 Task: Look for space in Hiriyūr, India from 2nd June, 2023 to 15th June, 2023 for 2 adults in price range Rs.10000 to Rs.15000. Place can be entire place with 1  bedroom having 1 bed and 1 bathroom. Property type can be house, flat, guest house, hotel. Booking option can be shelf check-in. Required host language is English.
Action: Mouse moved to (452, 113)
Screenshot: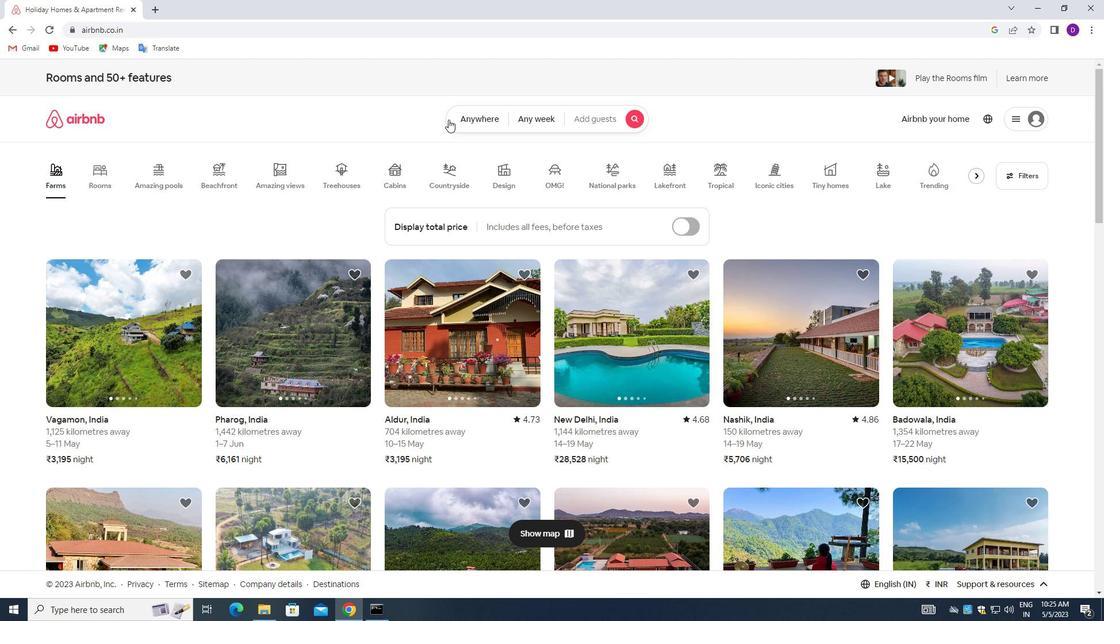 
Action: Mouse pressed left at (452, 113)
Screenshot: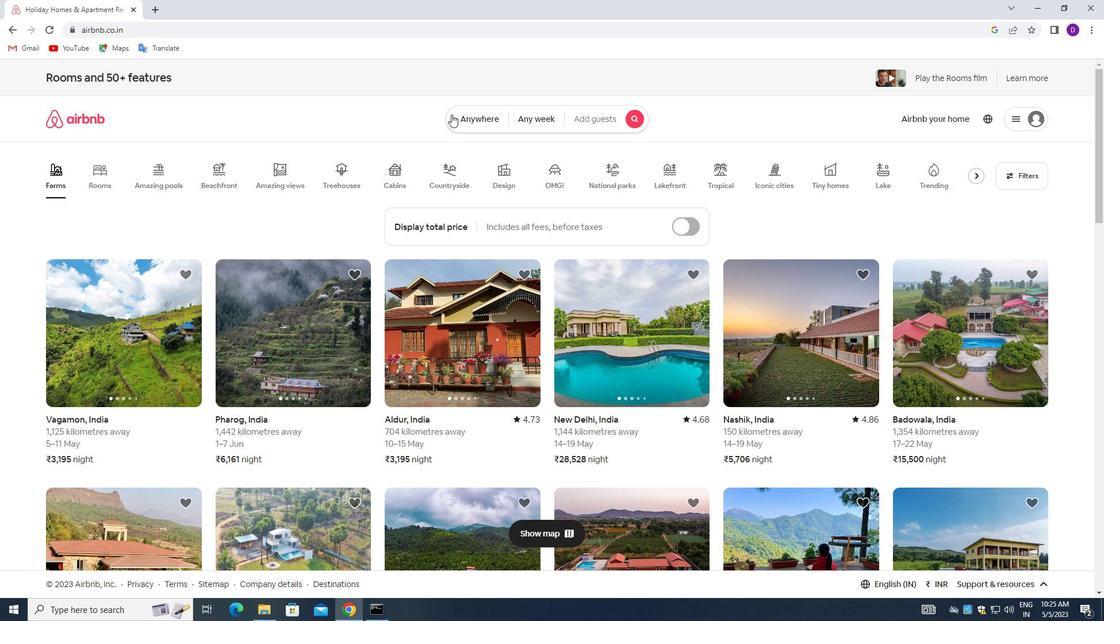 
Action: Mouse moved to (436, 156)
Screenshot: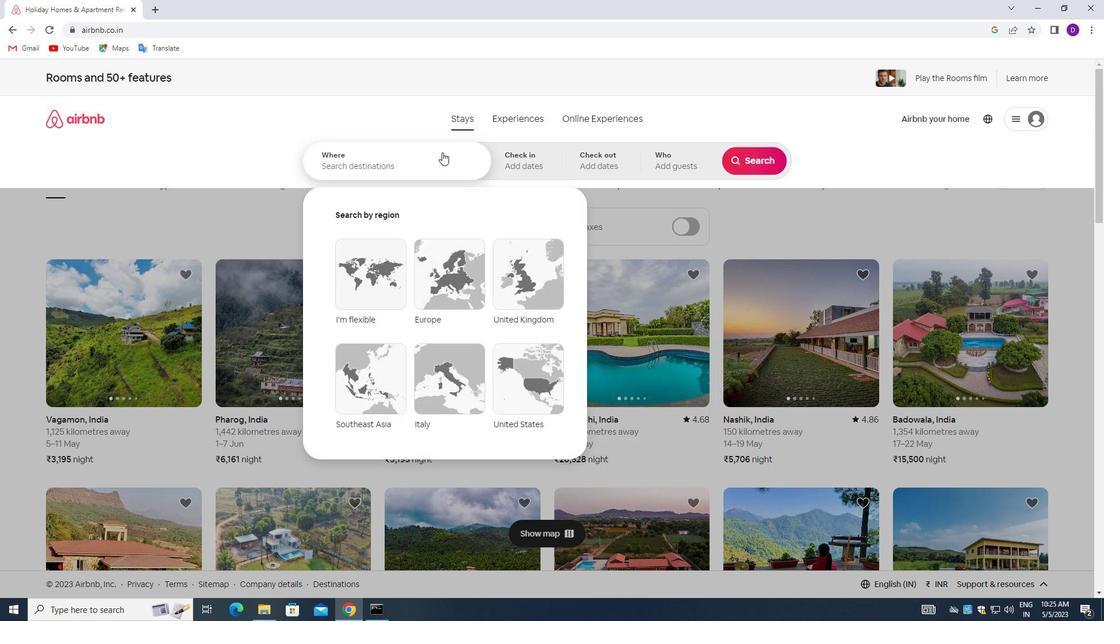 
Action: Mouse pressed left at (436, 156)
Screenshot: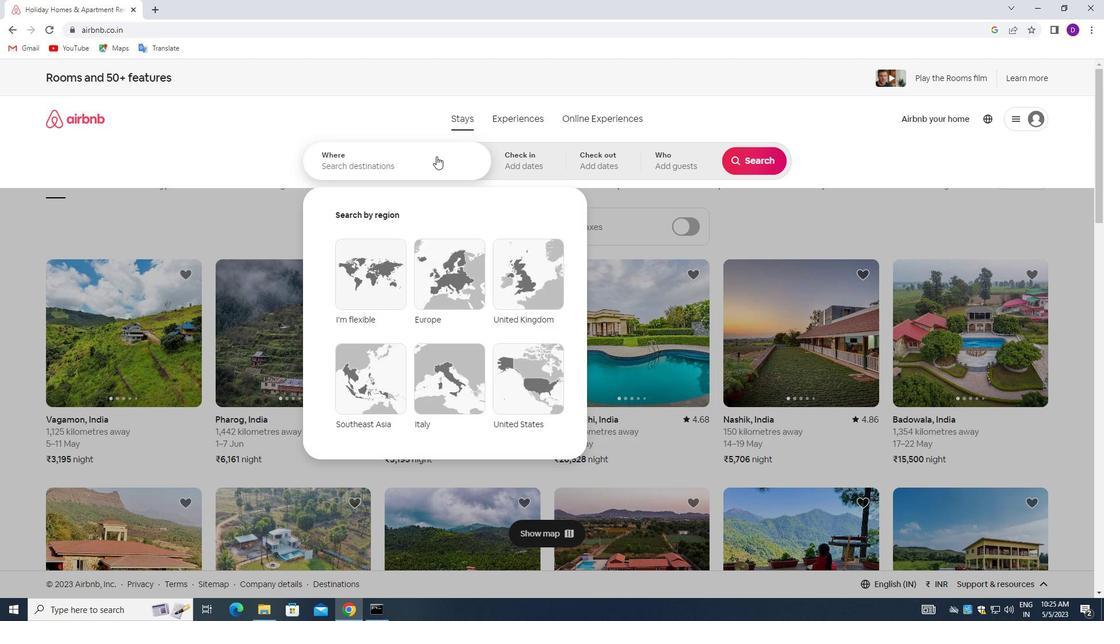 
Action: Mouse moved to (249, 152)
Screenshot: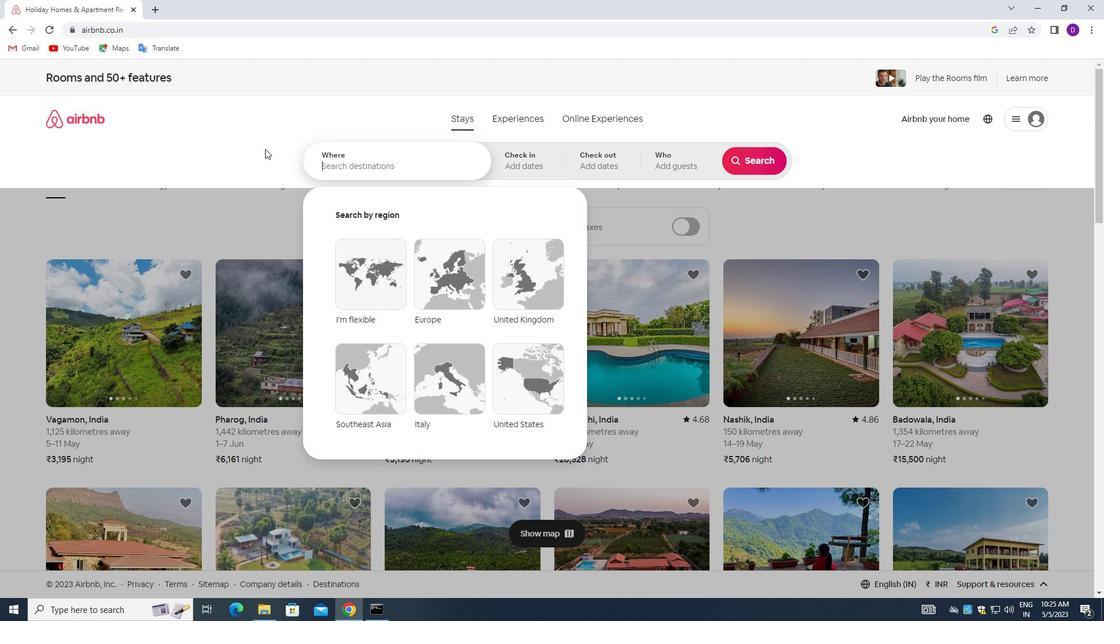 
Action: Key pressed <Key.shift>HIRIYYU<Key.backspace><Key.backspace>UR,<Key.space><Key.shift>INDIA<Key.enter>
Screenshot: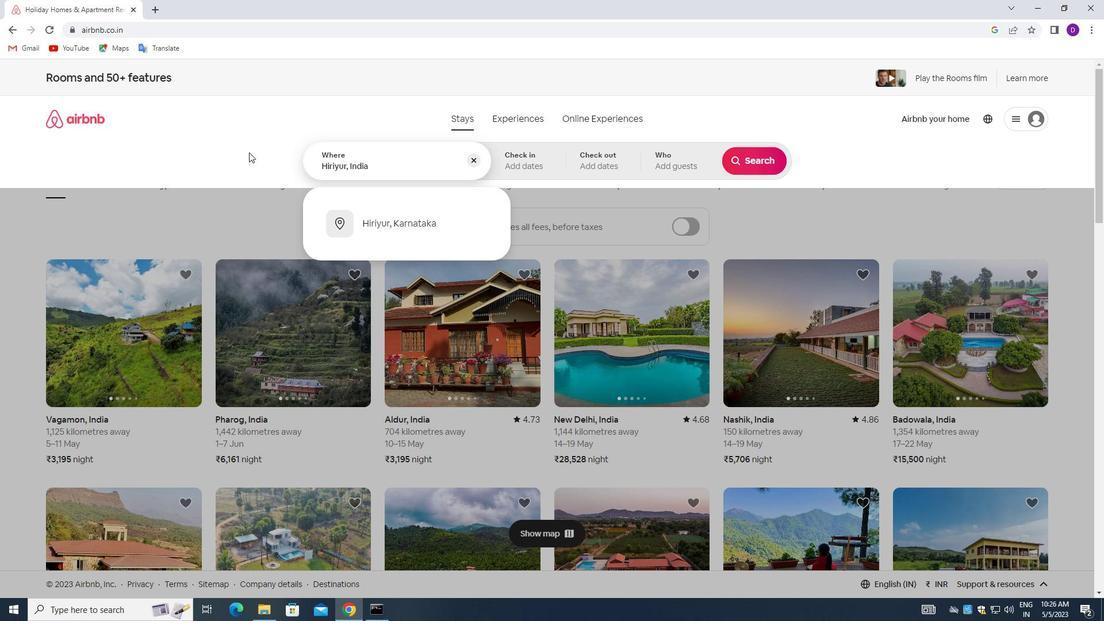 
Action: Mouse moved to (718, 303)
Screenshot: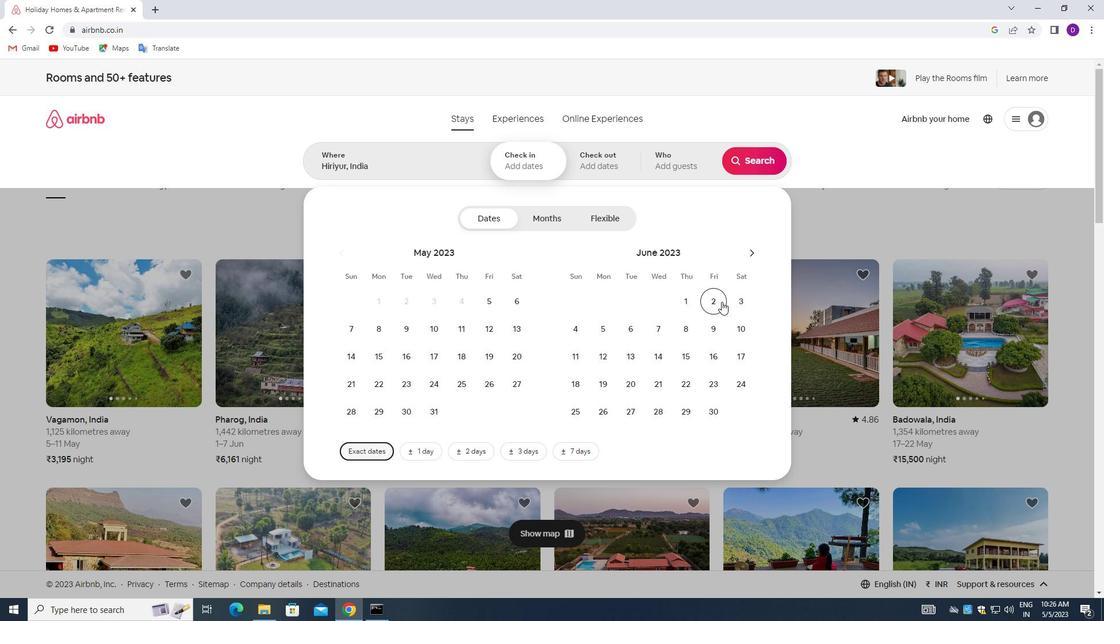 
Action: Mouse pressed left at (718, 303)
Screenshot: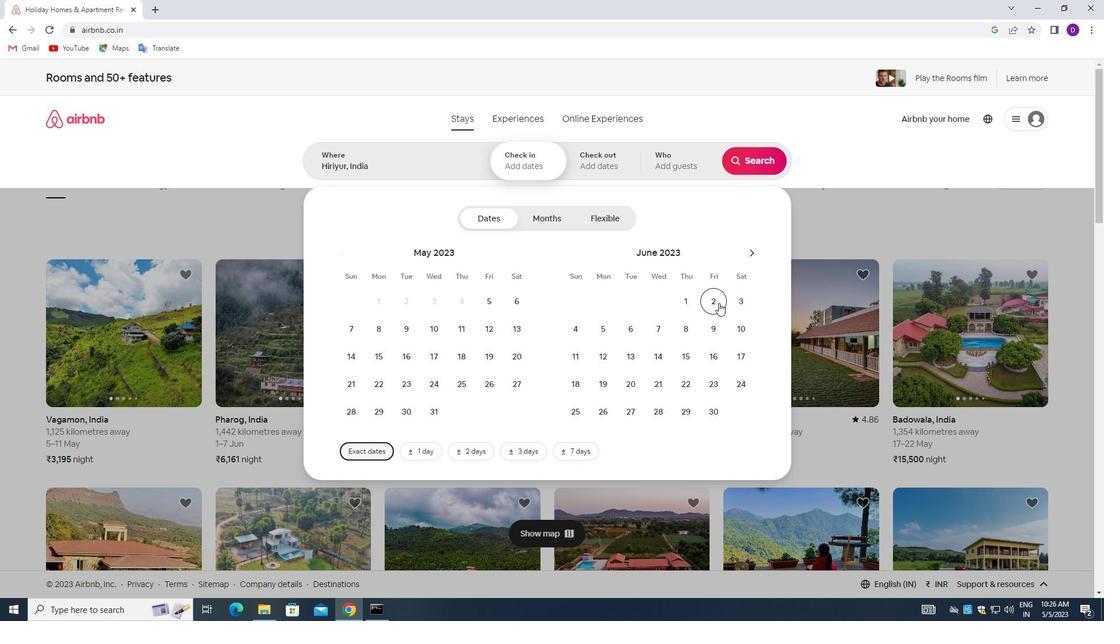 
Action: Mouse moved to (684, 350)
Screenshot: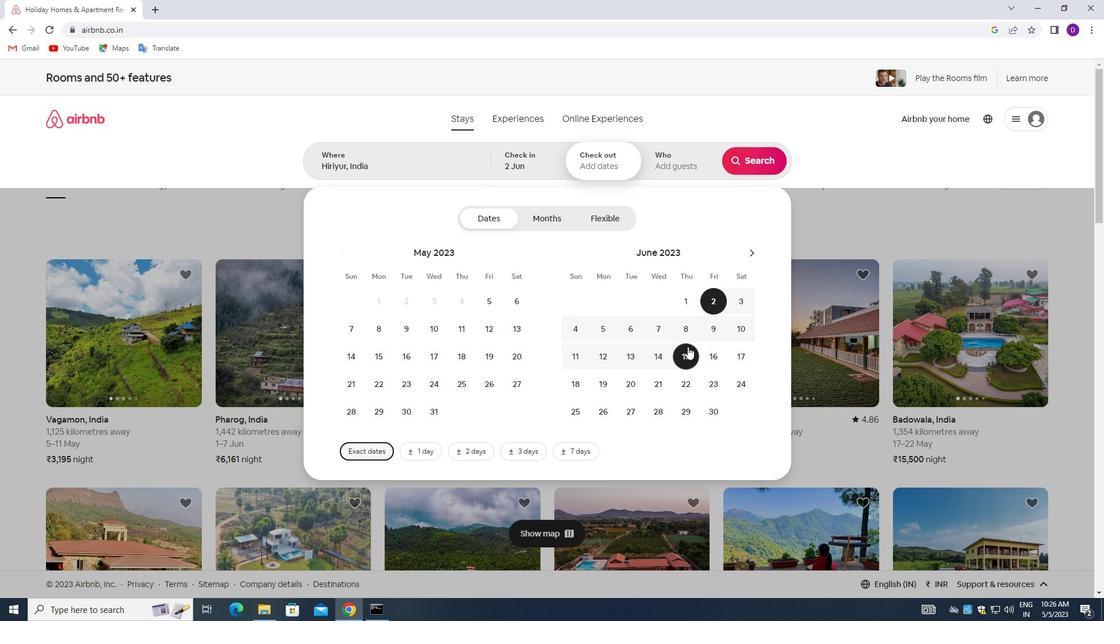 
Action: Mouse pressed left at (684, 350)
Screenshot: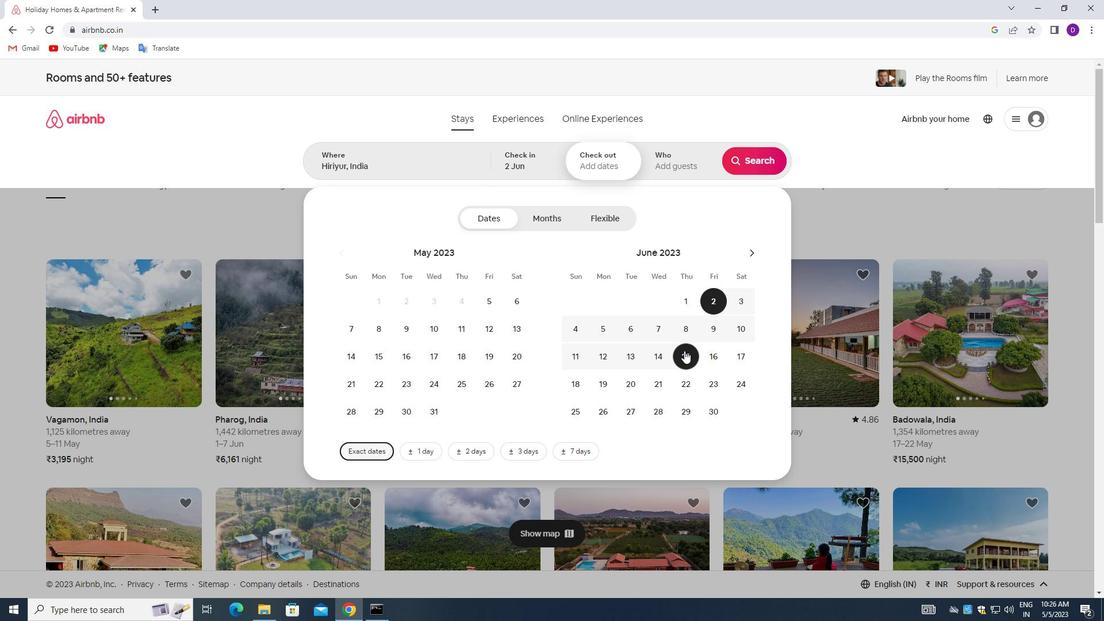 
Action: Mouse moved to (669, 166)
Screenshot: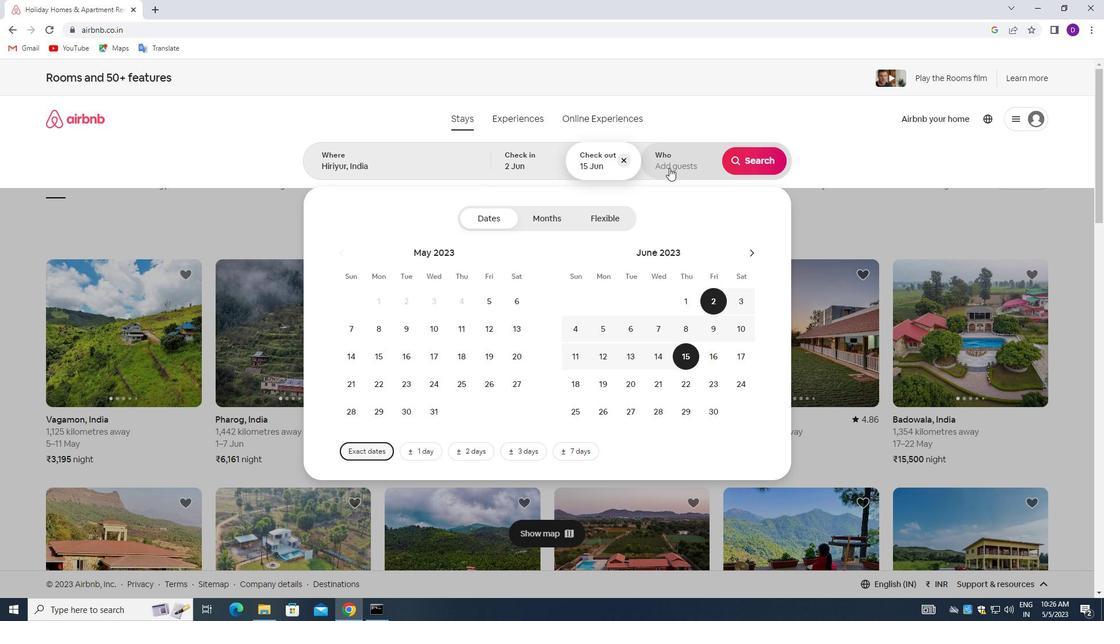 
Action: Mouse pressed left at (669, 166)
Screenshot: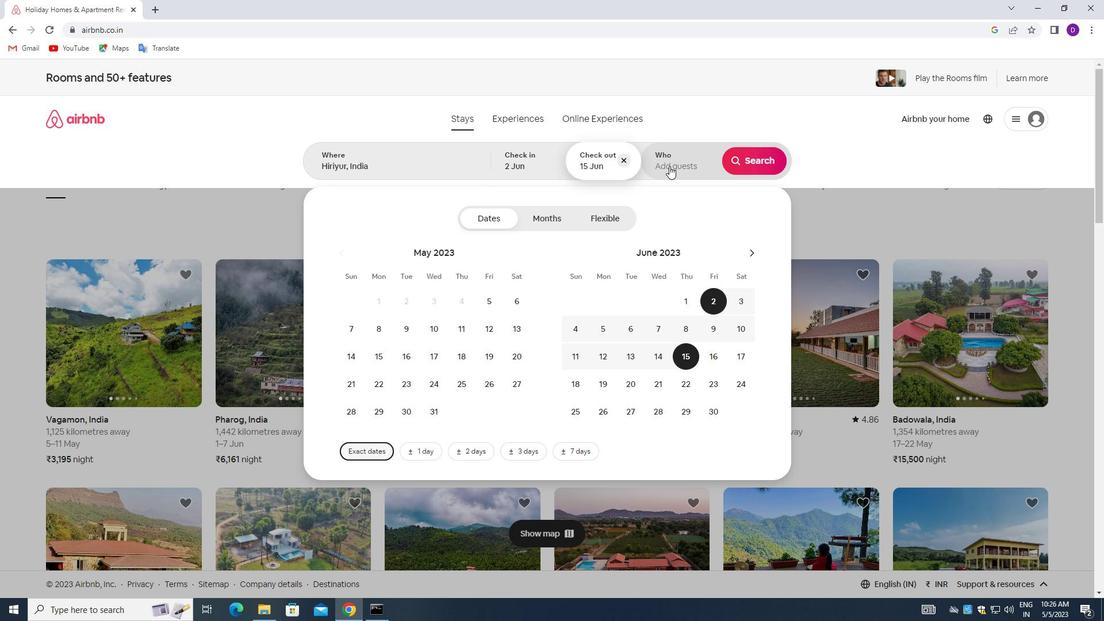
Action: Mouse moved to (760, 228)
Screenshot: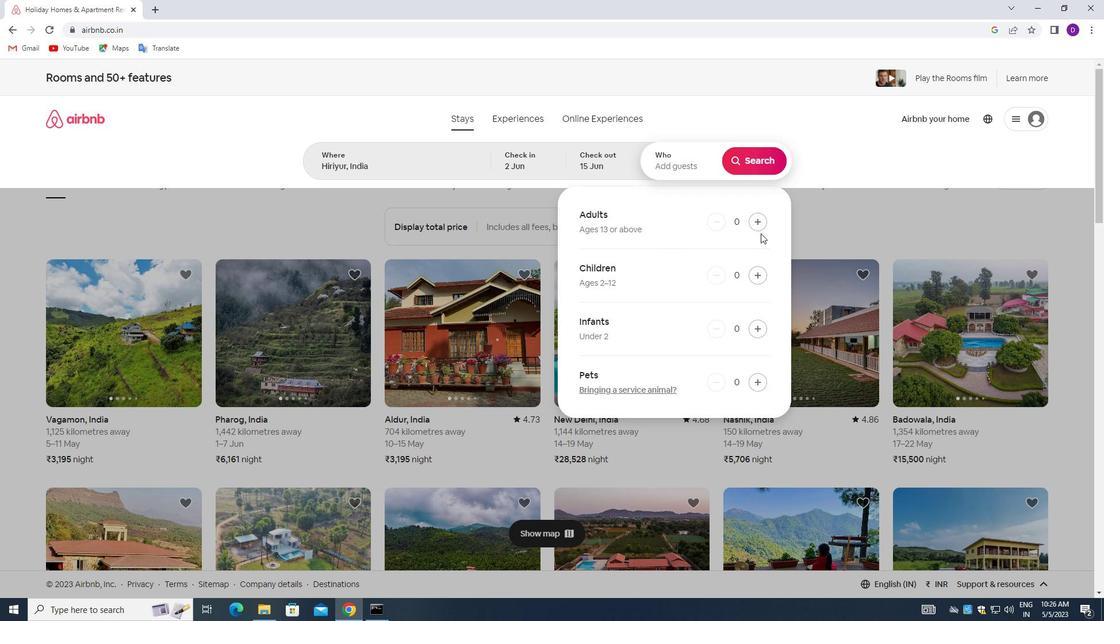 
Action: Mouse pressed left at (760, 228)
Screenshot: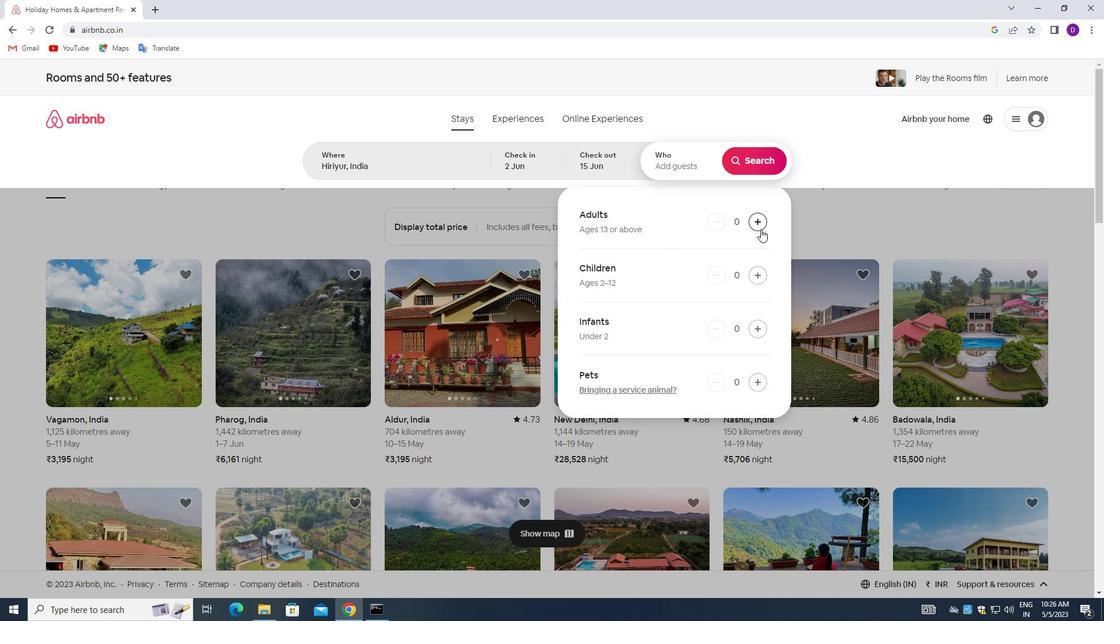 
Action: Mouse pressed left at (760, 228)
Screenshot: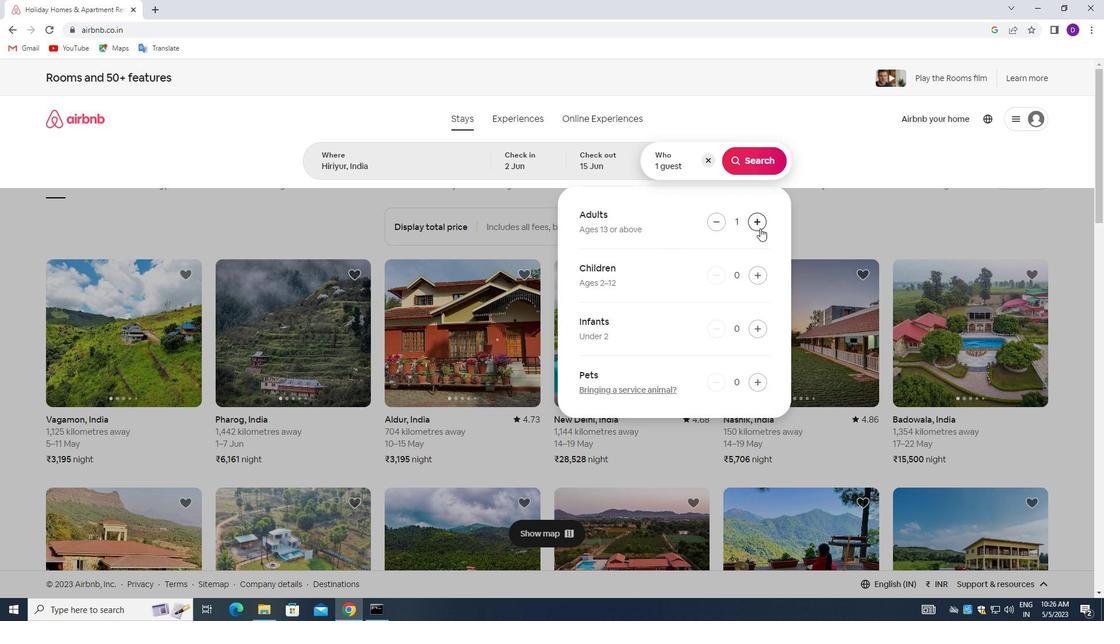 
Action: Mouse moved to (748, 160)
Screenshot: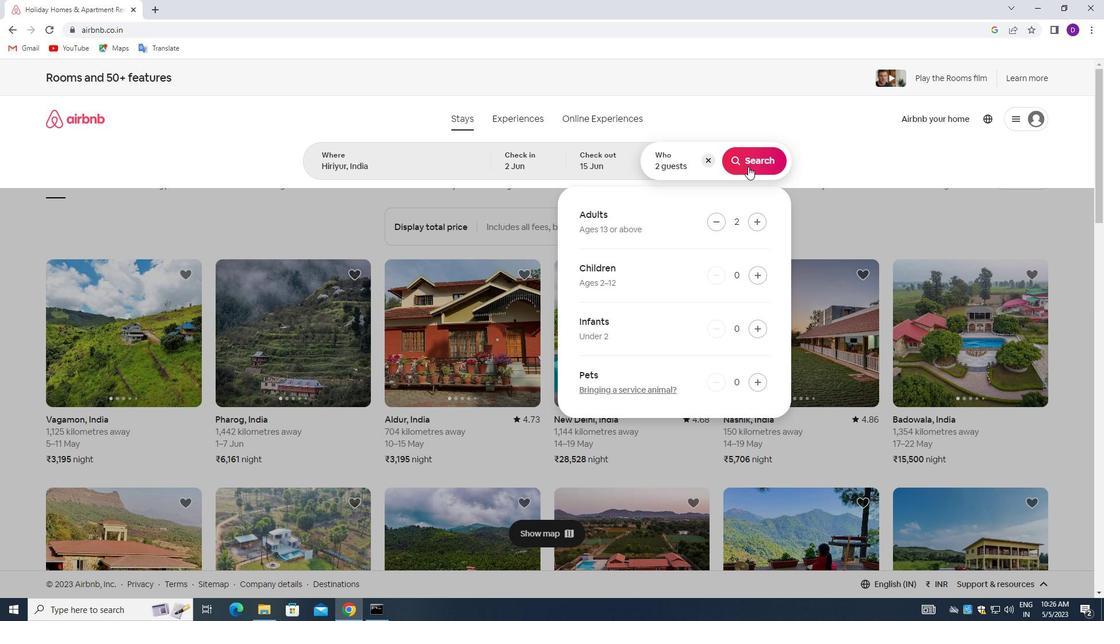 
Action: Mouse pressed left at (748, 160)
Screenshot: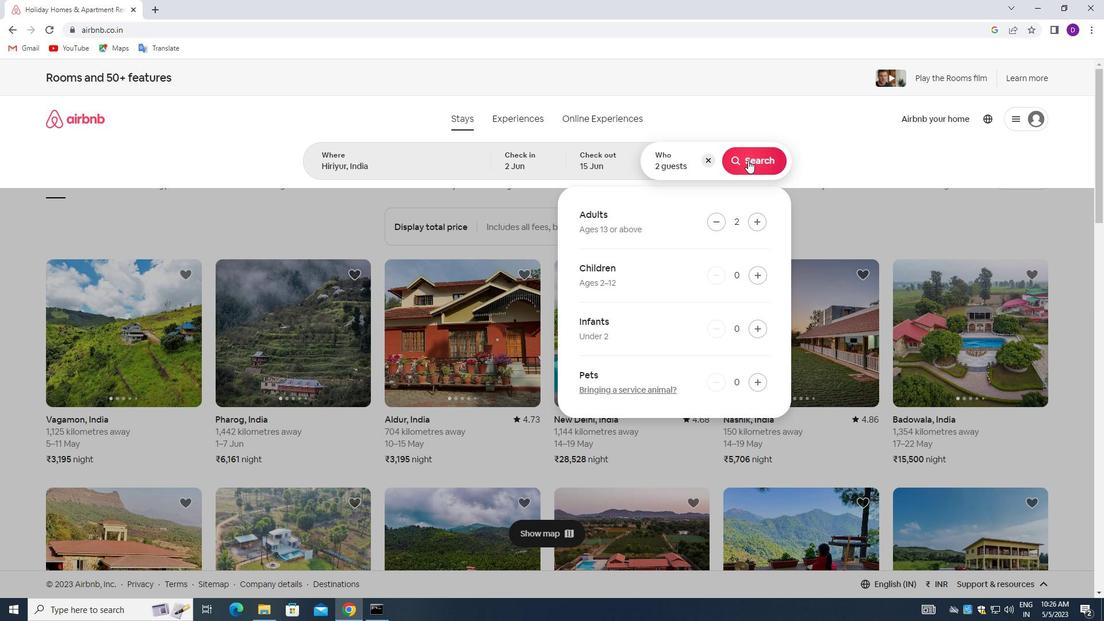
Action: Mouse moved to (1048, 127)
Screenshot: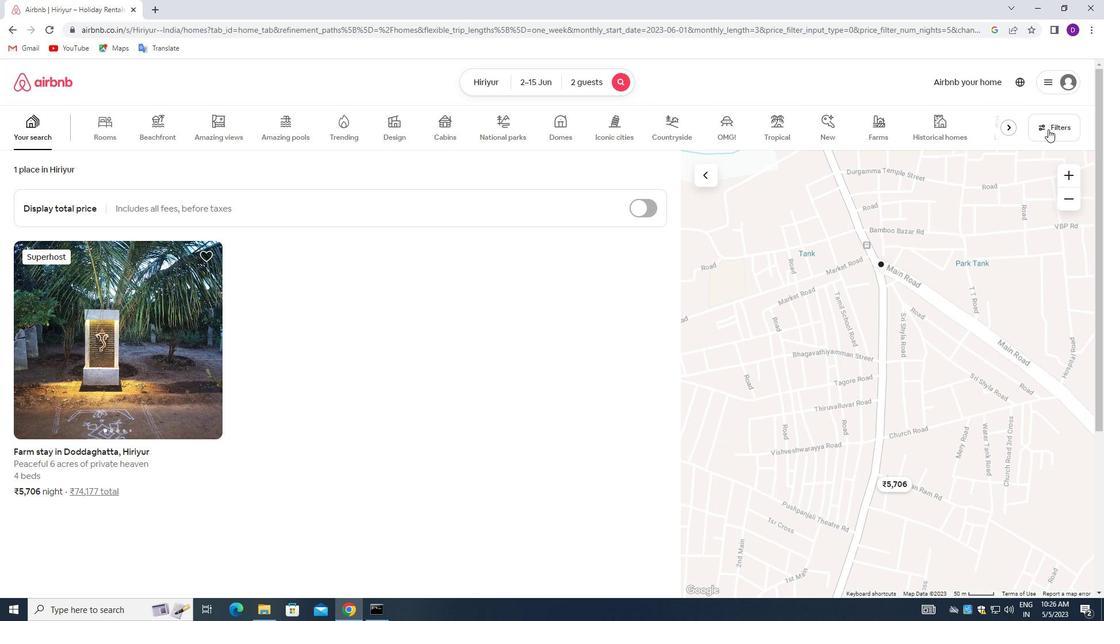 
Action: Mouse pressed left at (1048, 127)
Screenshot: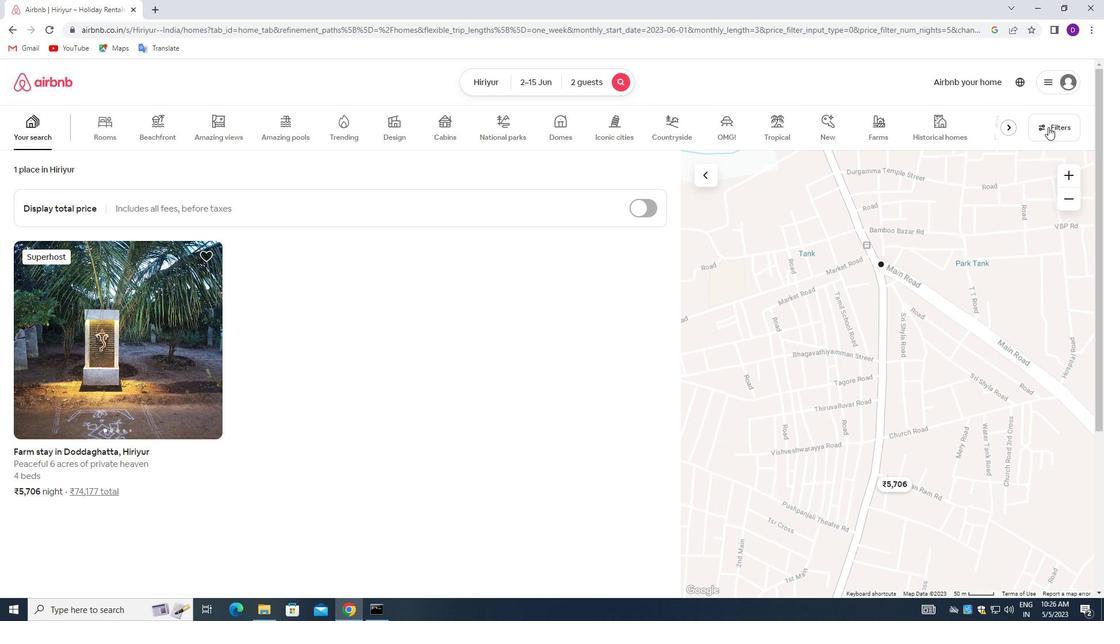 
Action: Mouse moved to (402, 411)
Screenshot: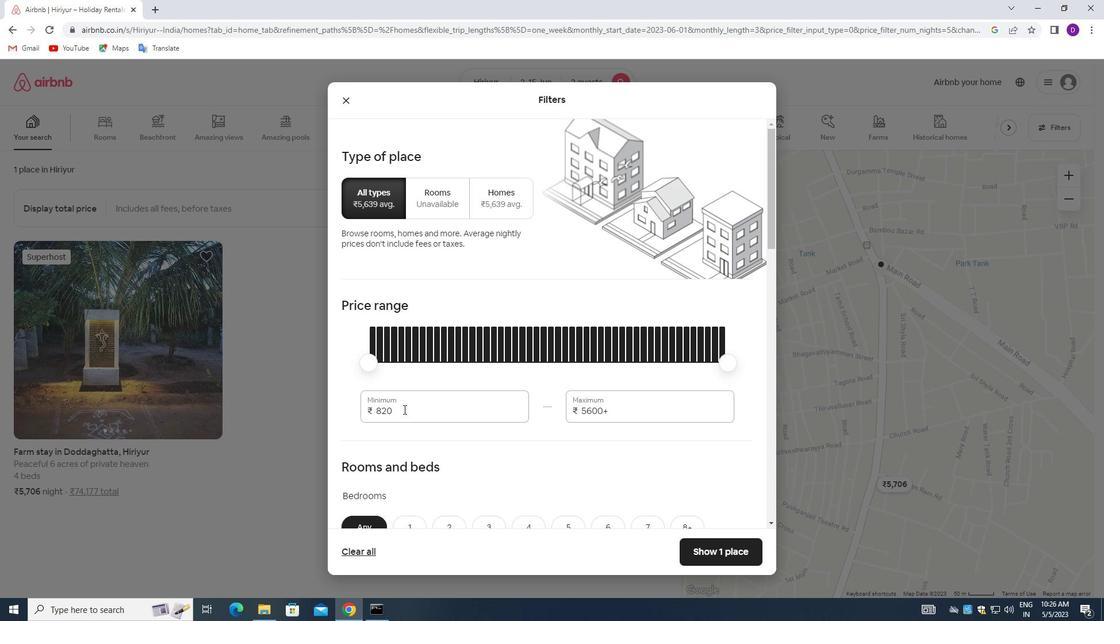 
Action: Mouse pressed left at (402, 411)
Screenshot: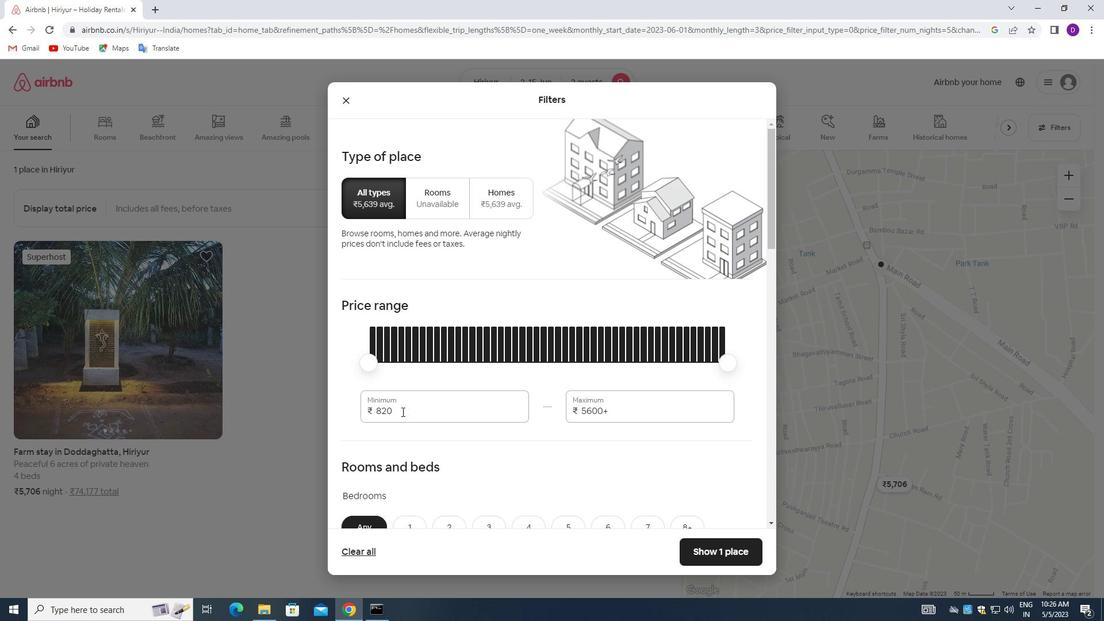 
Action: Mouse pressed left at (402, 411)
Screenshot: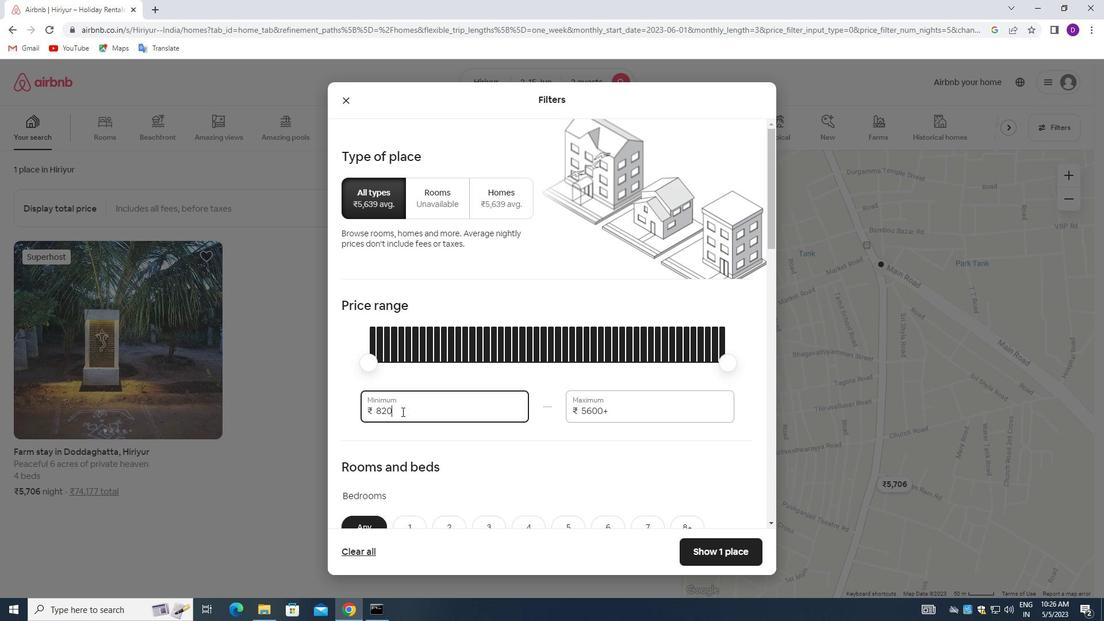 
Action: Key pressed 10000<Key.tab>15000
Screenshot: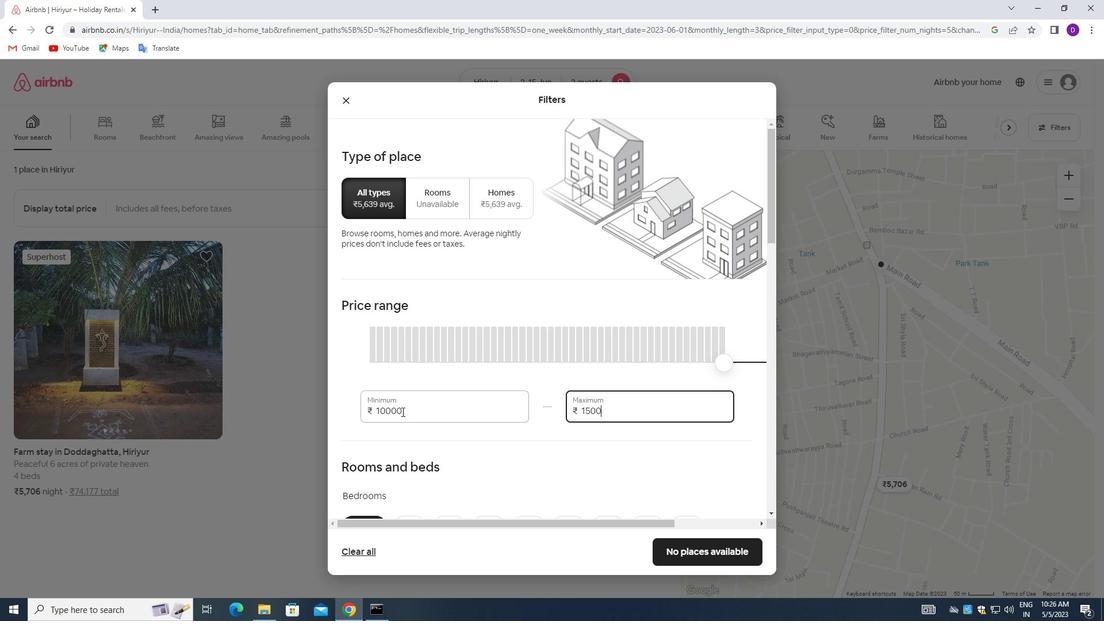 
Action: Mouse moved to (509, 431)
Screenshot: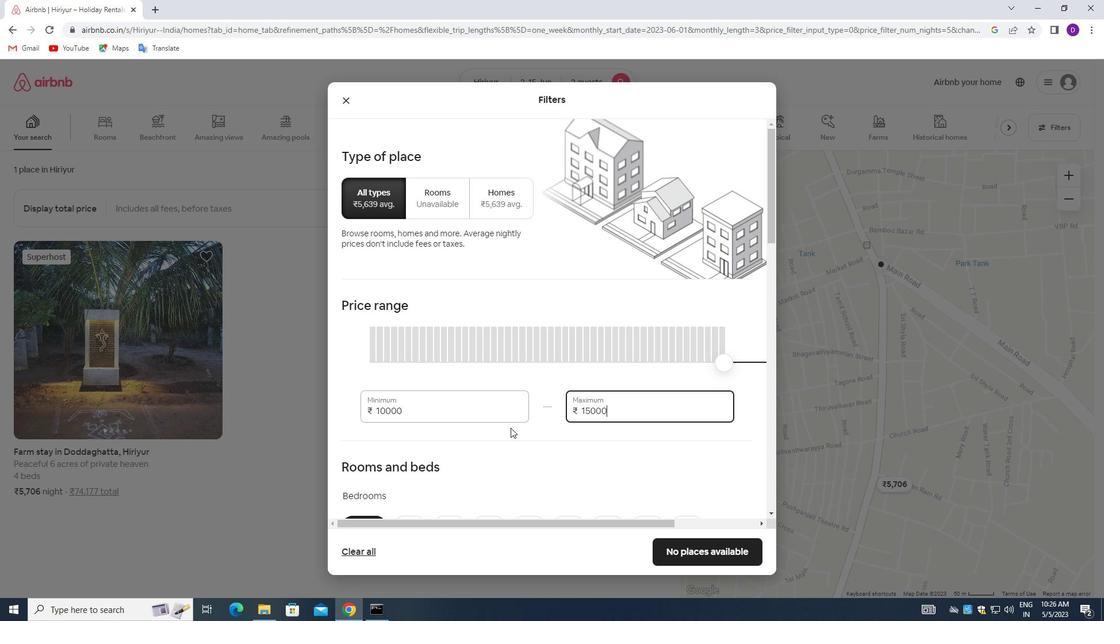 
Action: Mouse scrolled (509, 431) with delta (0, 0)
Screenshot: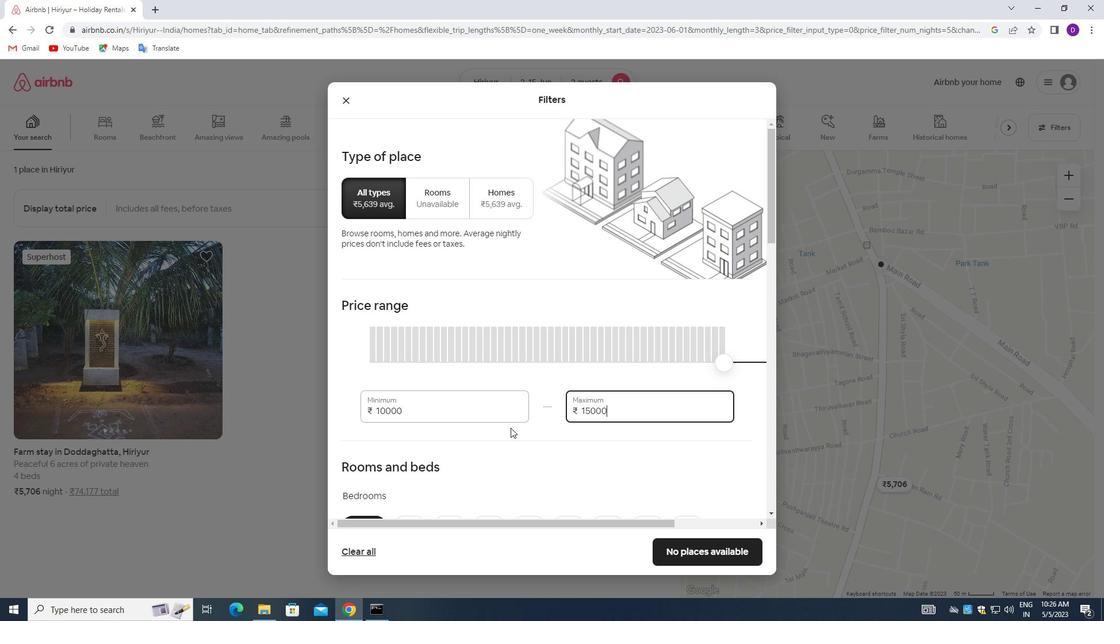 
Action: Mouse scrolled (509, 431) with delta (0, 0)
Screenshot: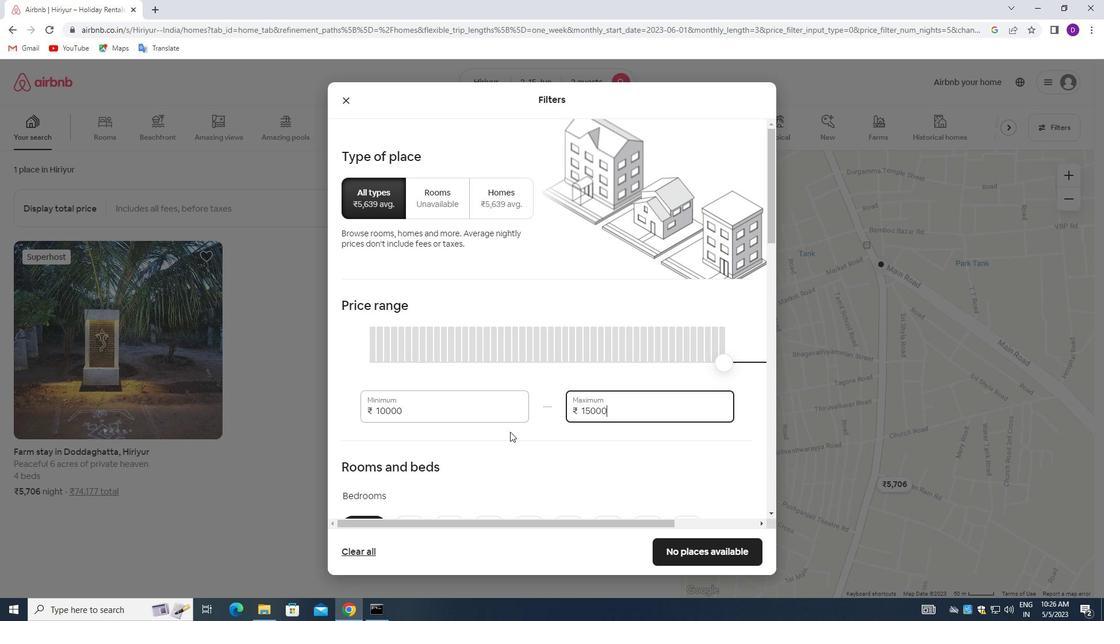 
Action: Mouse moved to (507, 434)
Screenshot: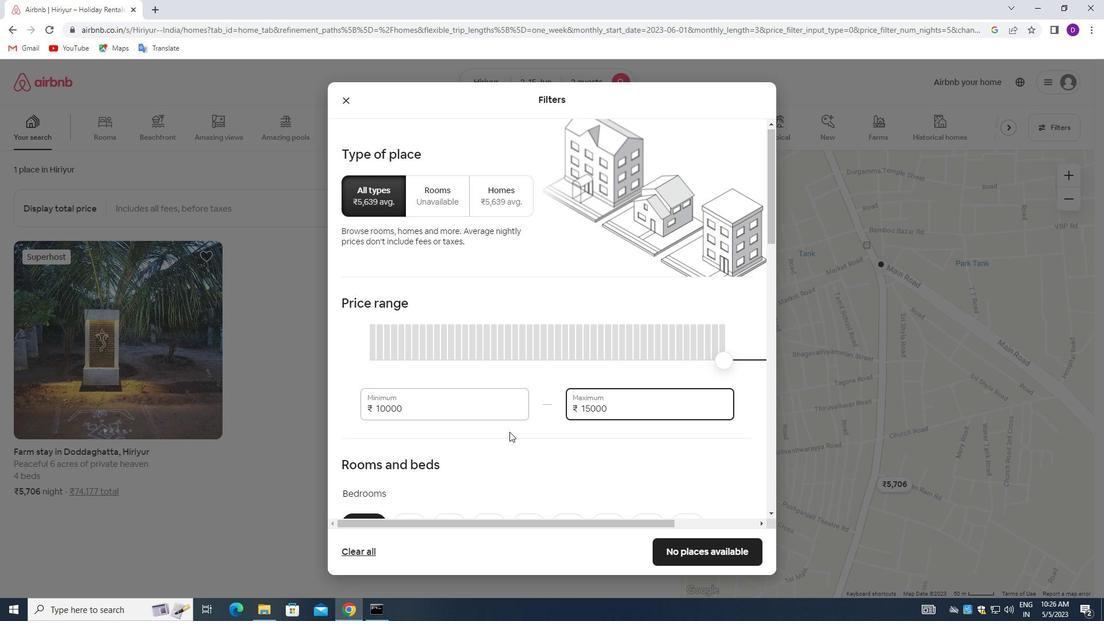 
Action: Mouse scrolled (507, 433) with delta (0, 0)
Screenshot: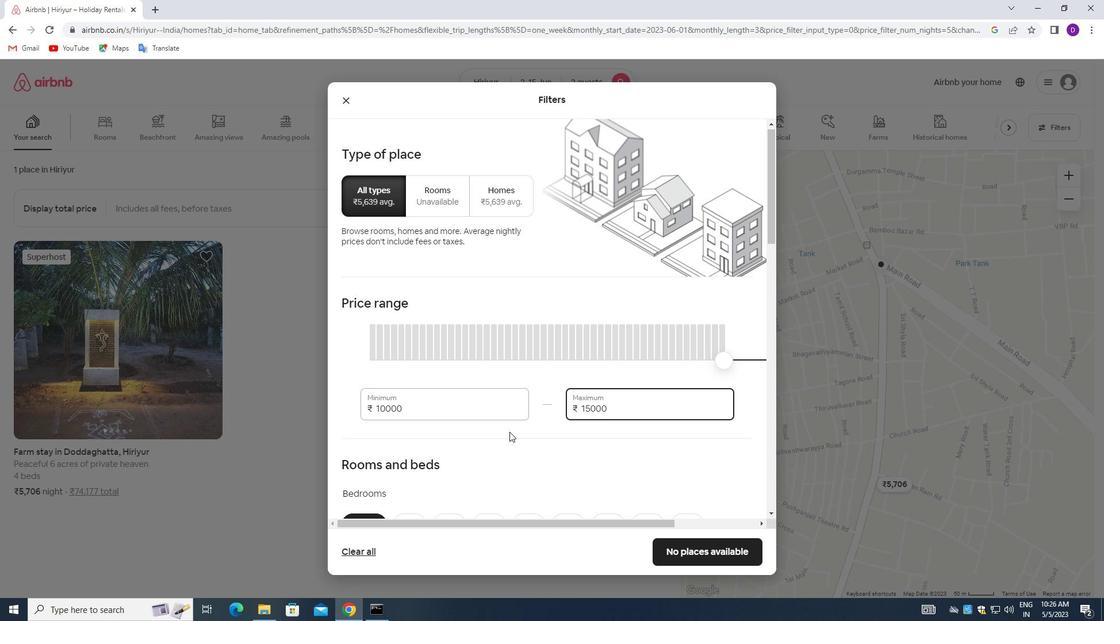 
Action: Mouse moved to (464, 402)
Screenshot: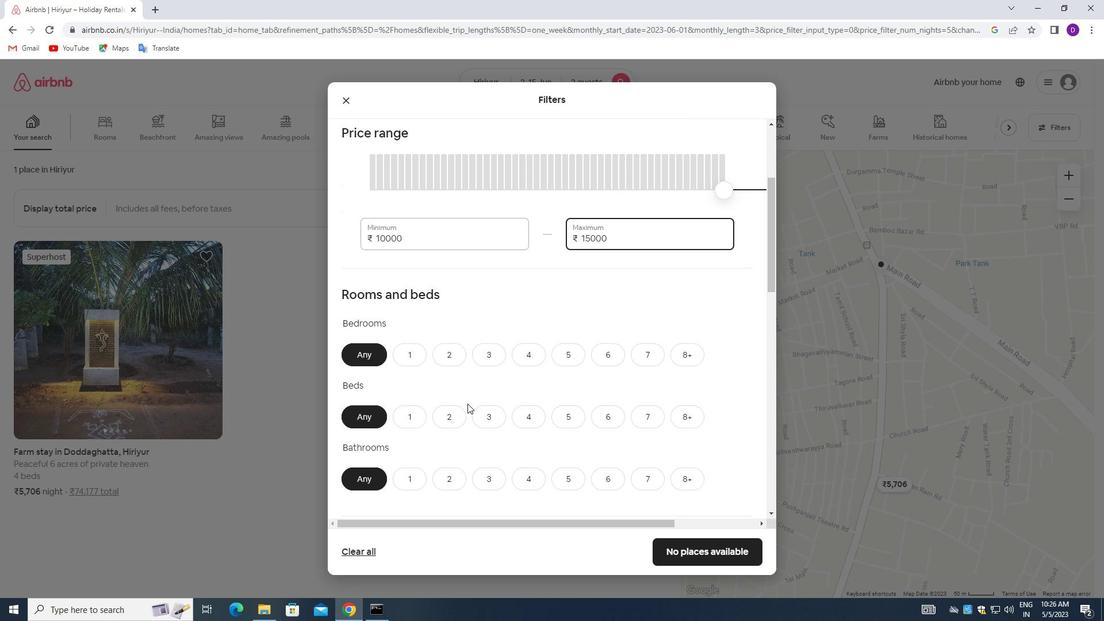 
Action: Mouse scrolled (464, 402) with delta (0, 0)
Screenshot: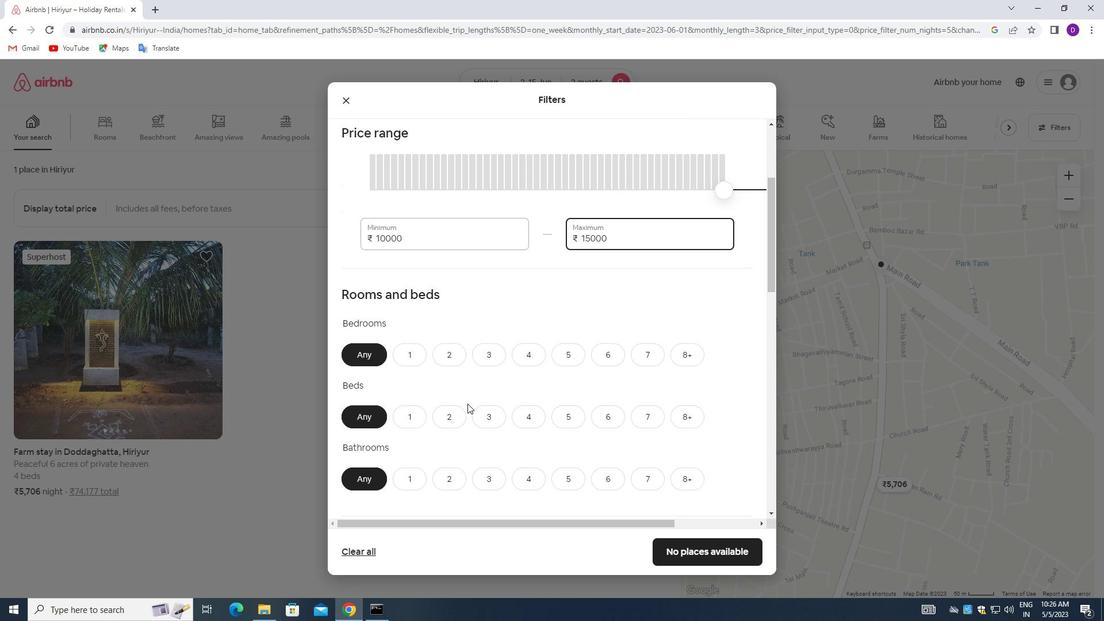 
Action: Mouse moved to (409, 300)
Screenshot: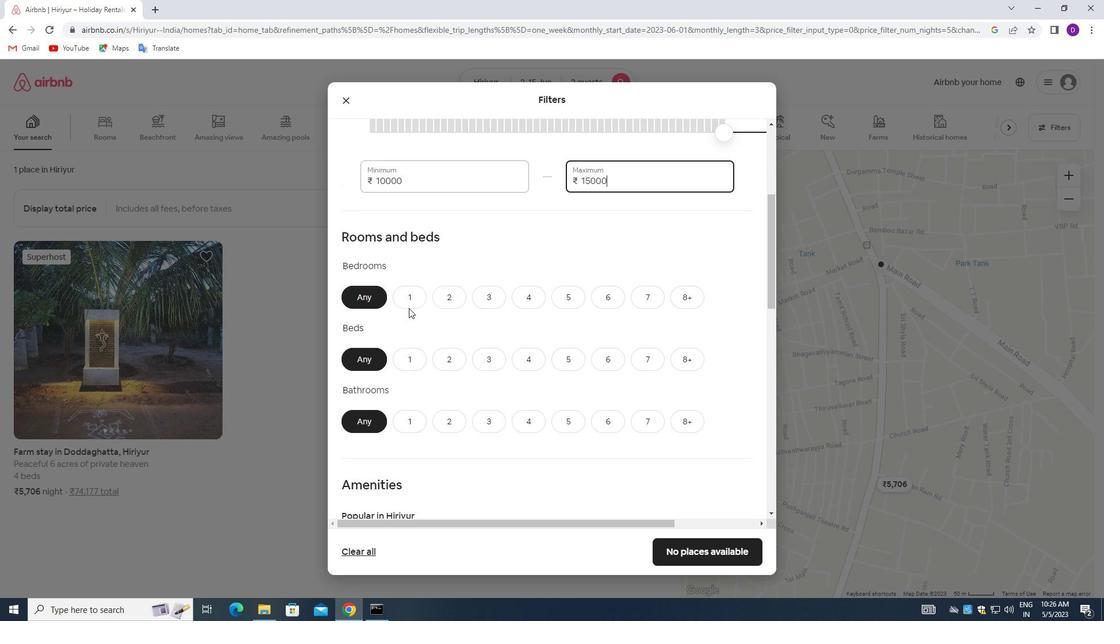 
Action: Mouse pressed left at (409, 300)
Screenshot: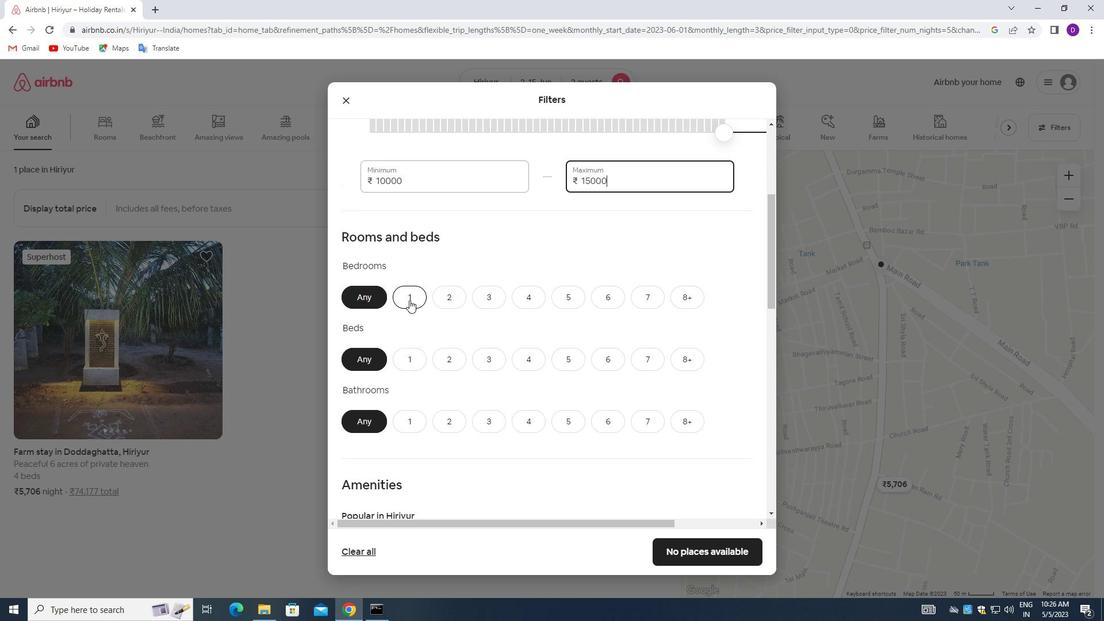 
Action: Mouse moved to (416, 367)
Screenshot: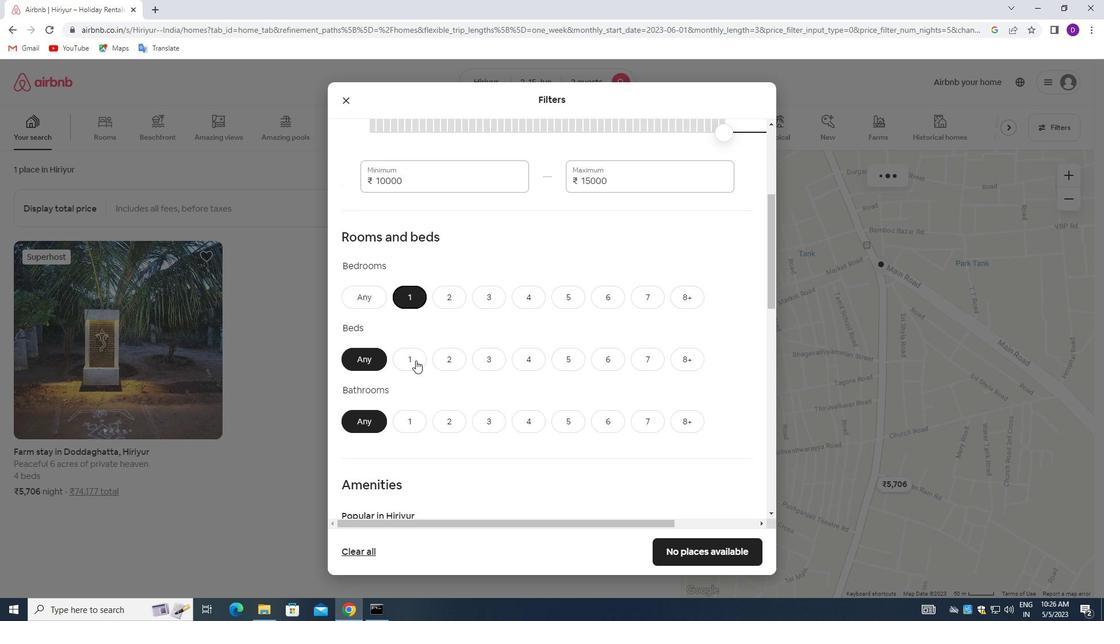 
Action: Mouse pressed left at (416, 367)
Screenshot: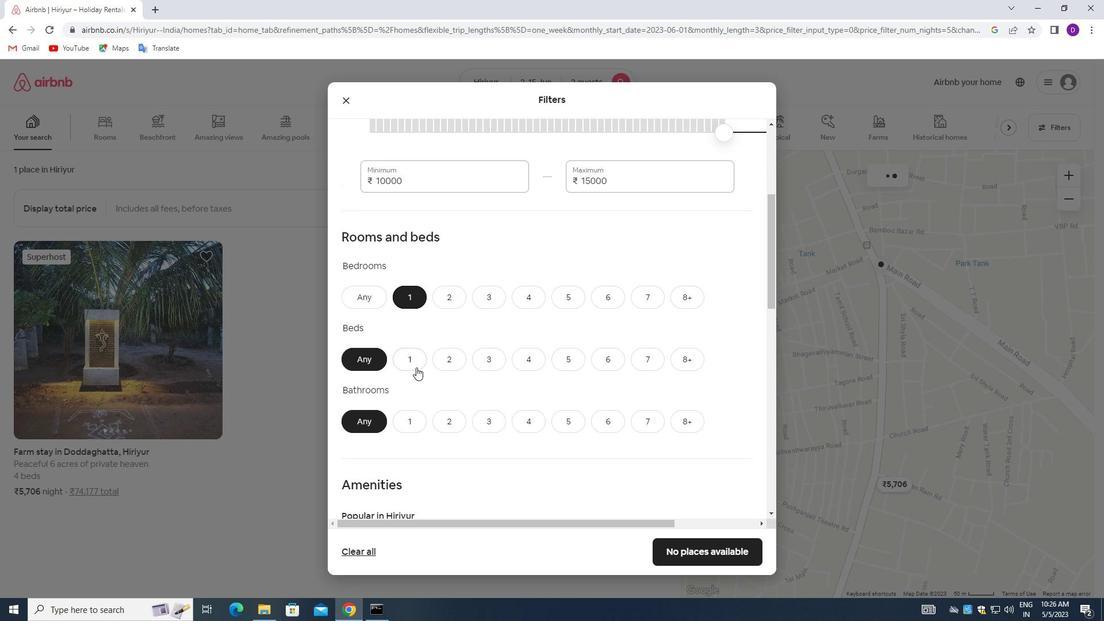 
Action: Mouse moved to (406, 415)
Screenshot: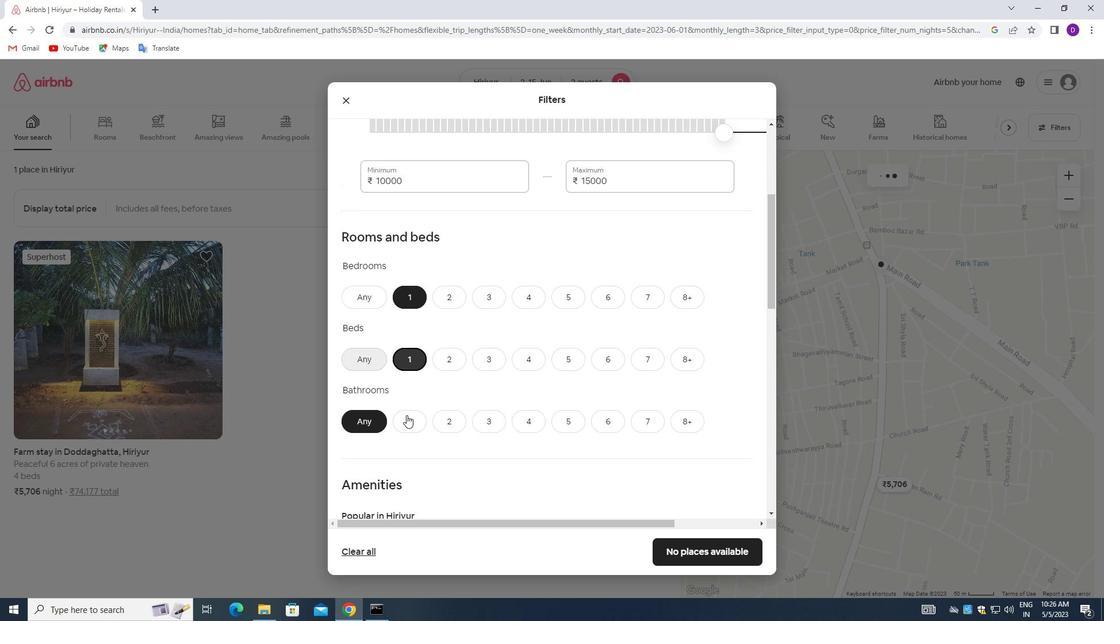 
Action: Mouse pressed left at (406, 415)
Screenshot: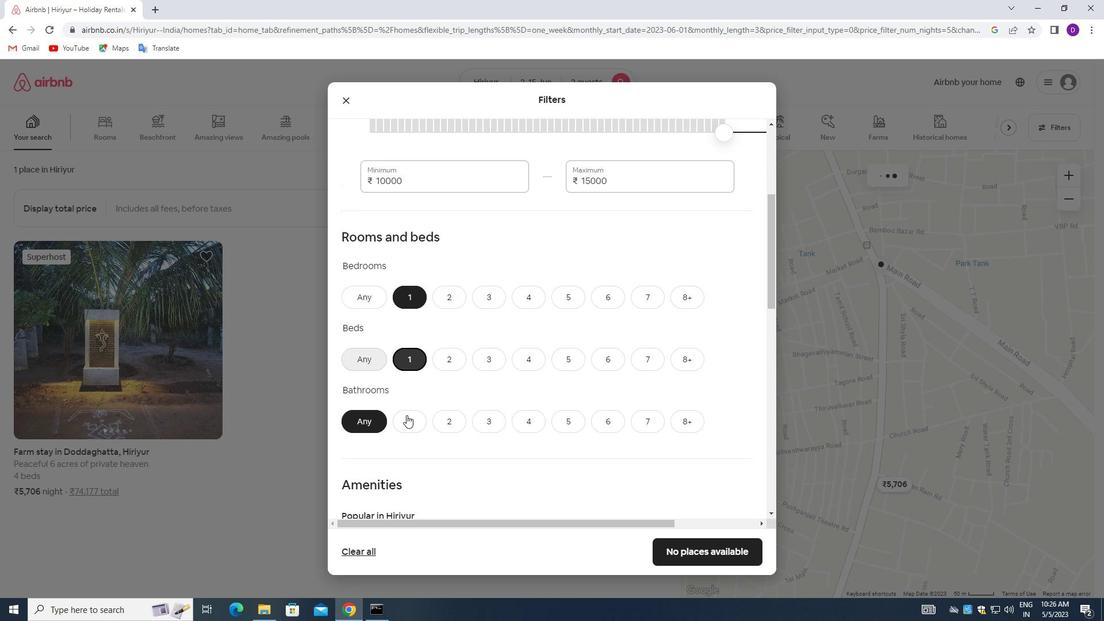 
Action: Mouse moved to (476, 406)
Screenshot: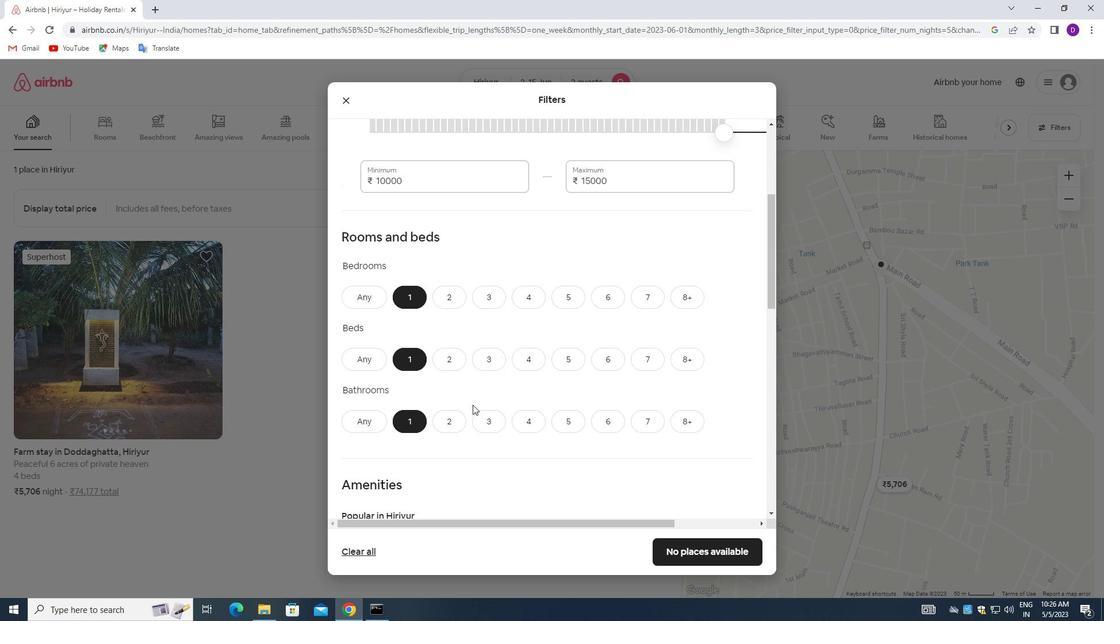 
Action: Mouse scrolled (476, 405) with delta (0, 0)
Screenshot: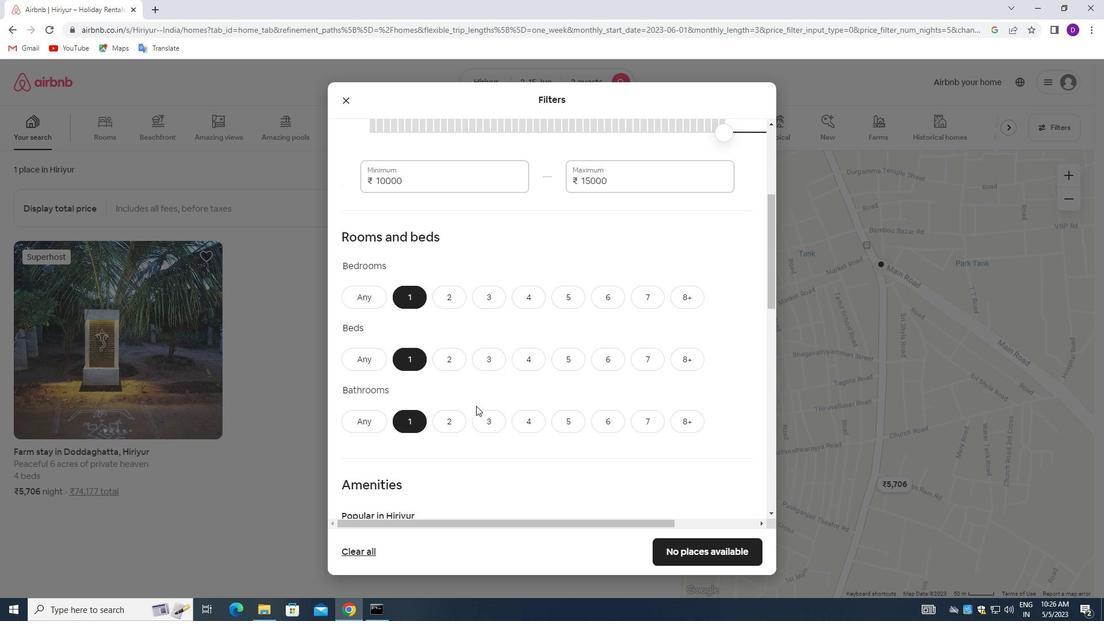 
Action: Mouse scrolled (476, 405) with delta (0, 0)
Screenshot: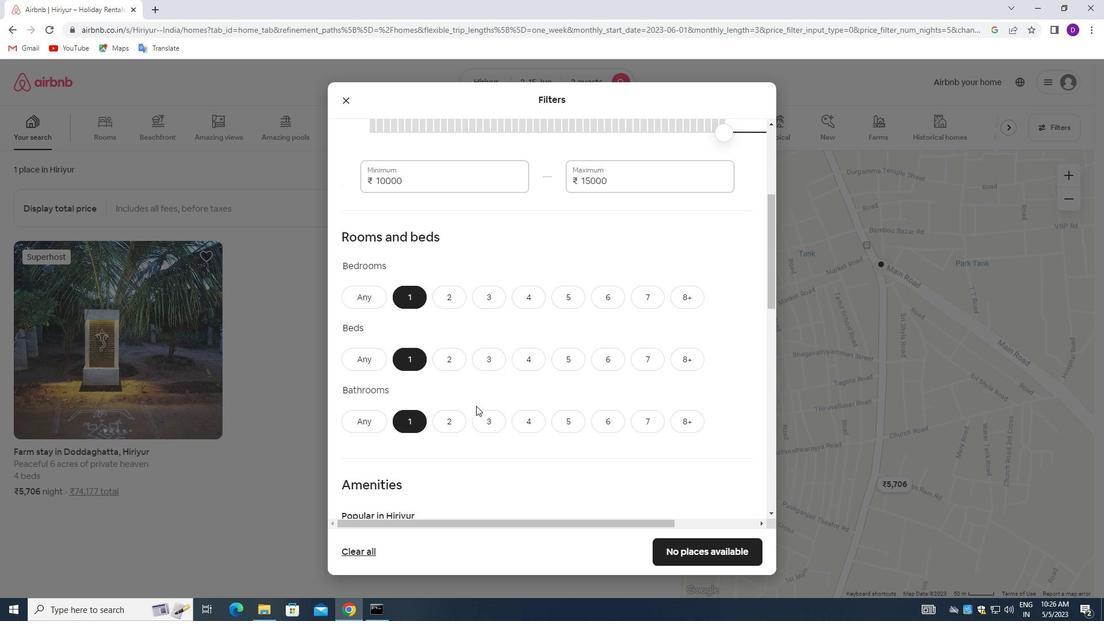 
Action: Mouse scrolled (476, 405) with delta (0, 0)
Screenshot: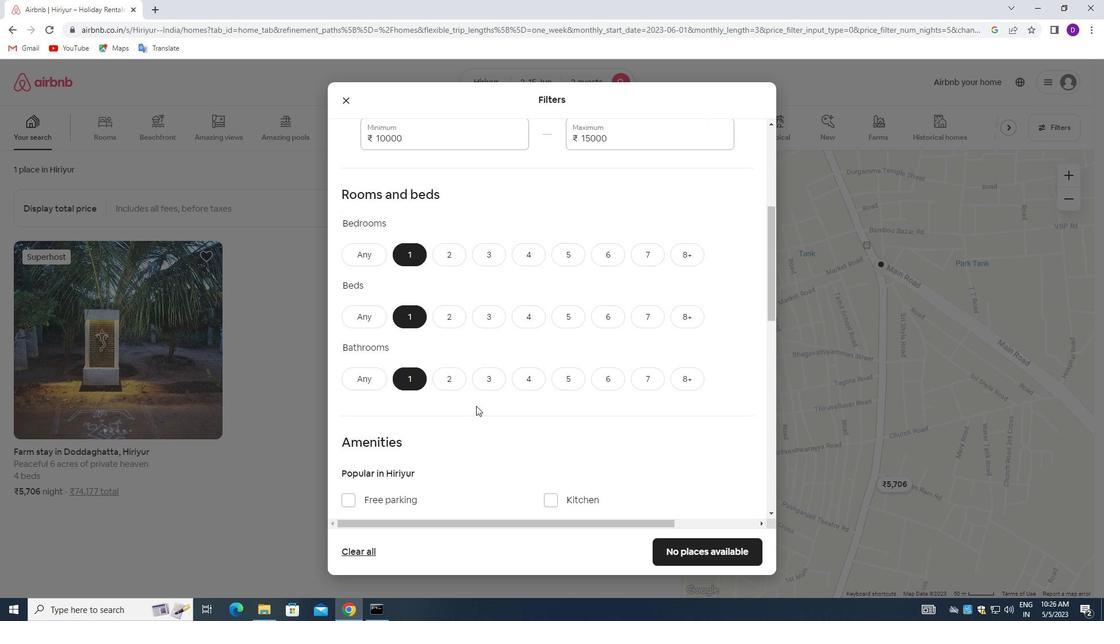 
Action: Mouse scrolled (476, 405) with delta (0, 0)
Screenshot: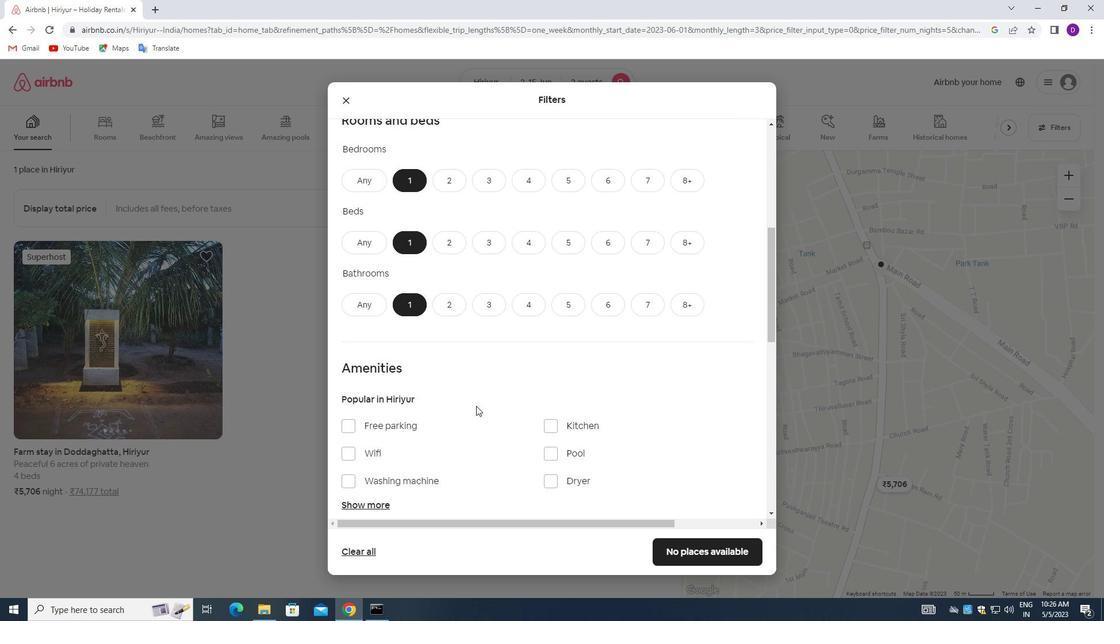 
Action: Mouse moved to (458, 348)
Screenshot: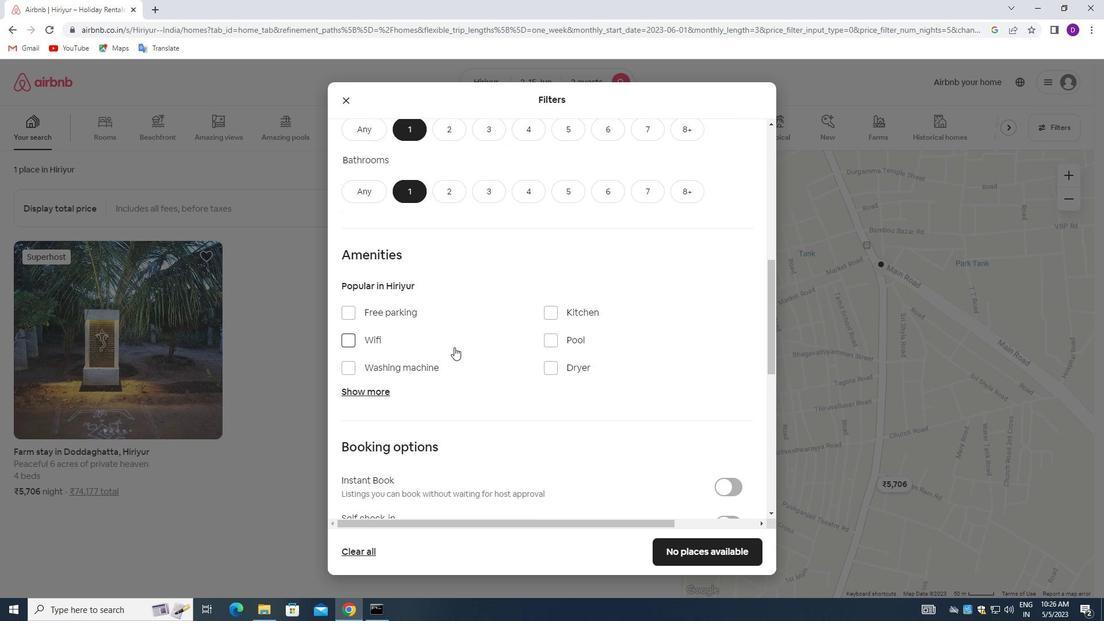 
Action: Mouse scrolled (458, 347) with delta (0, 0)
Screenshot: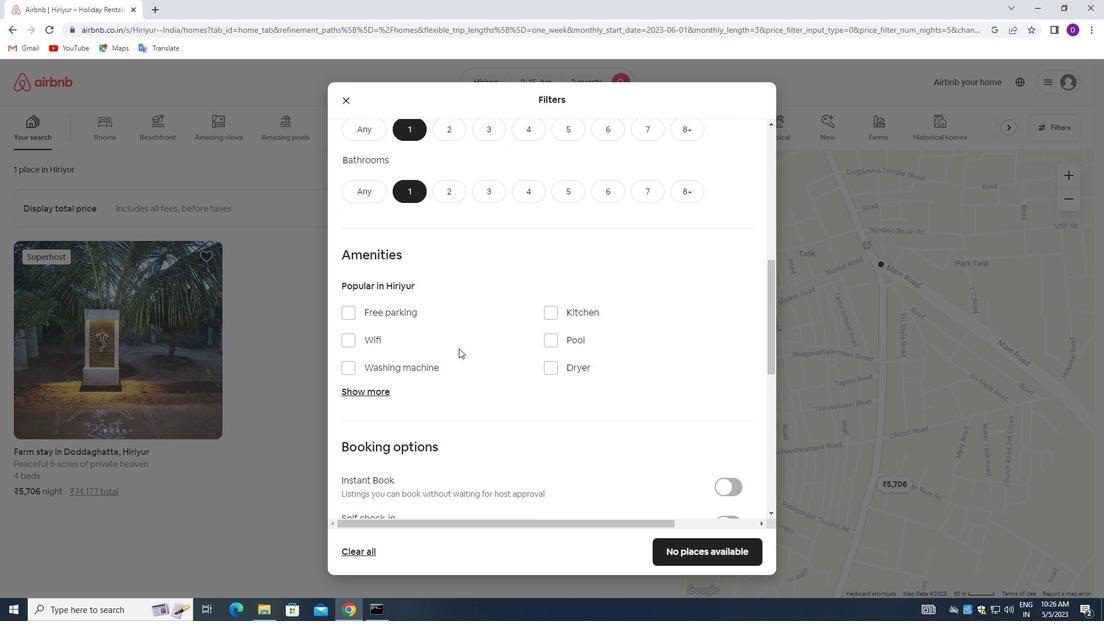 
Action: Mouse moved to (511, 358)
Screenshot: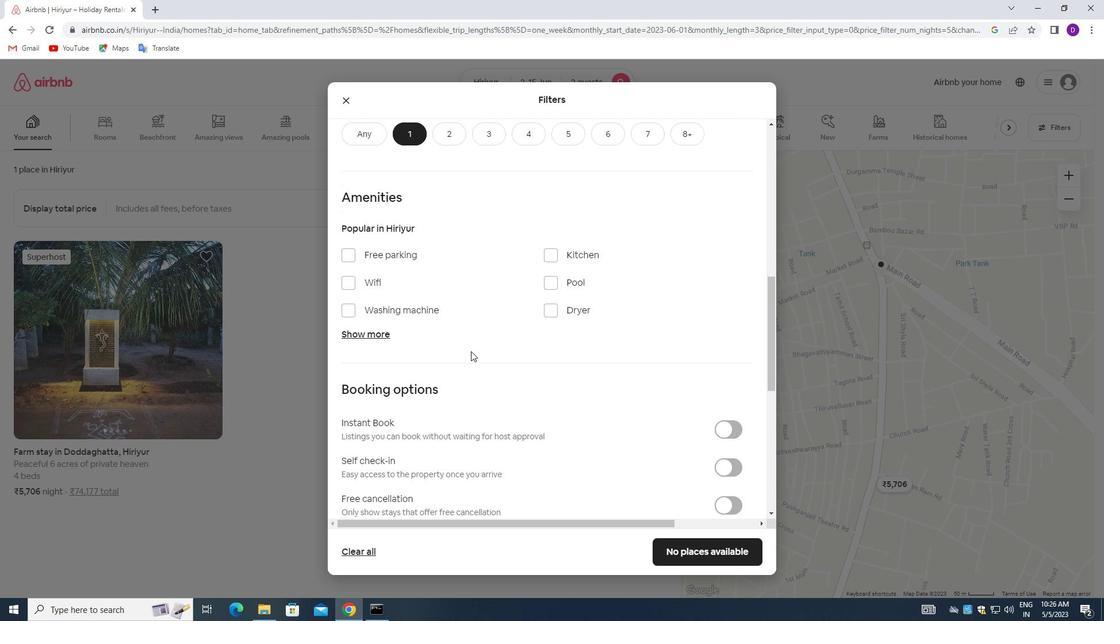 
Action: Mouse scrolled (511, 357) with delta (0, 0)
Screenshot: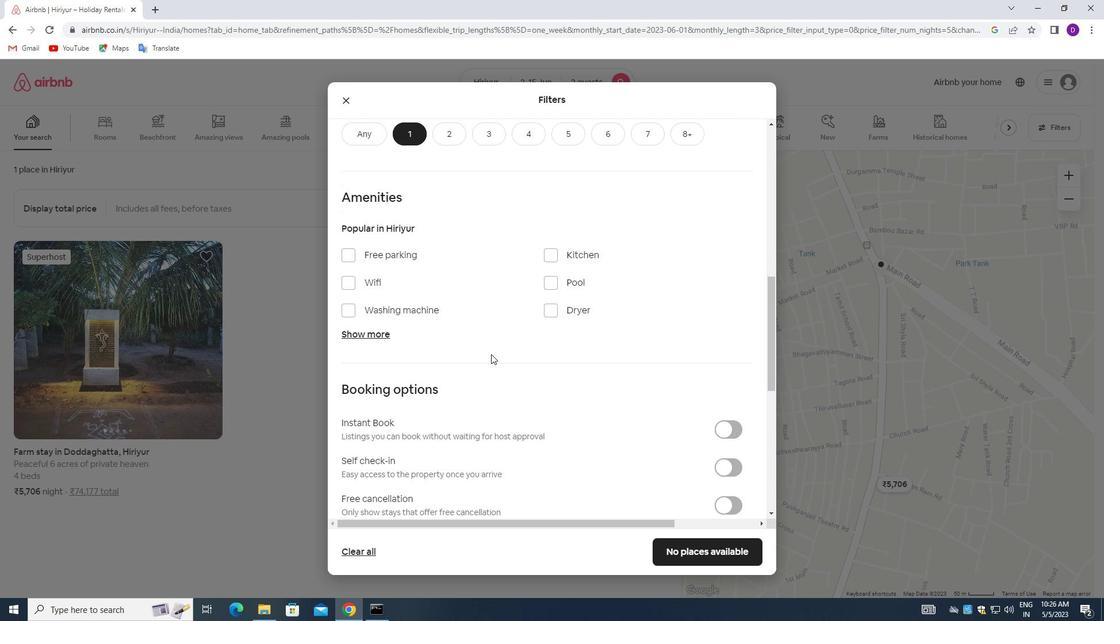 
Action: Mouse moved to (511, 358)
Screenshot: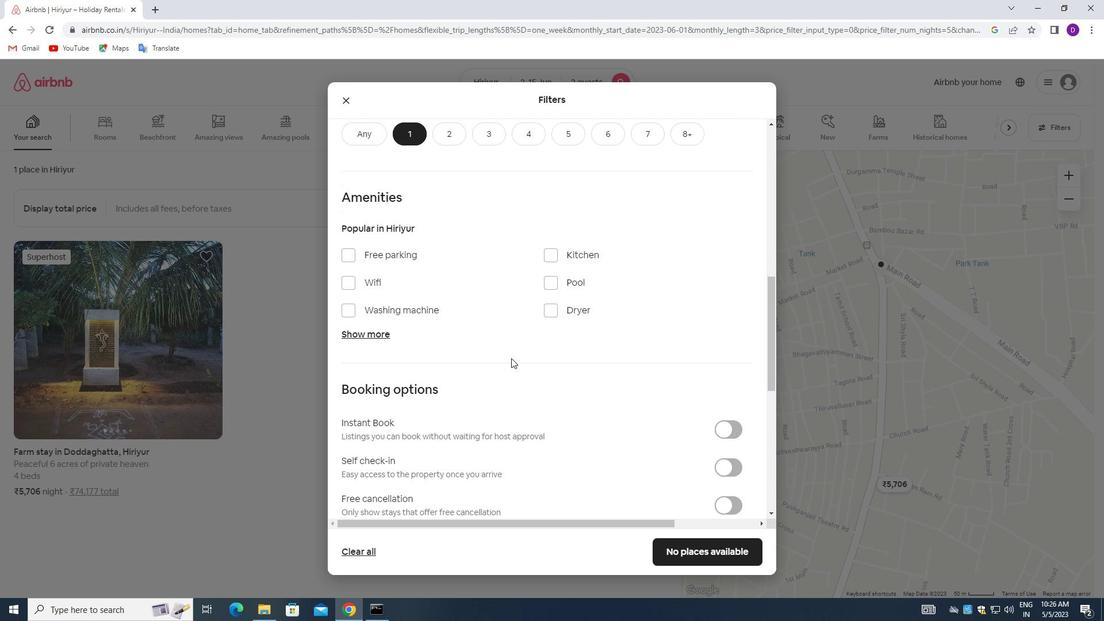 
Action: Mouse scrolled (511, 357) with delta (0, 0)
Screenshot: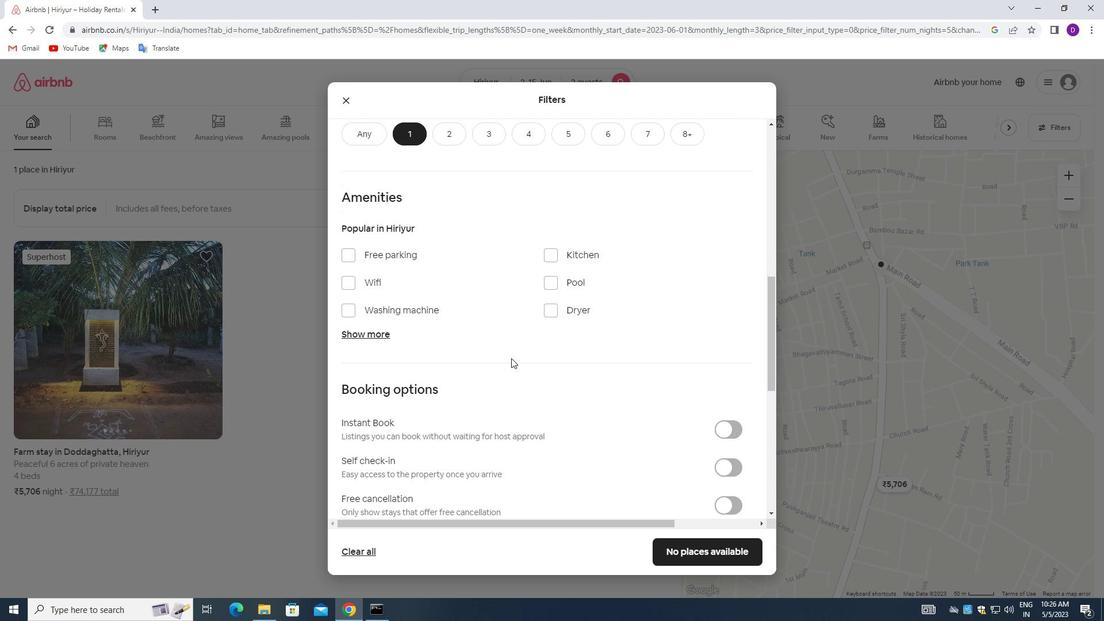 
Action: Mouse moved to (722, 350)
Screenshot: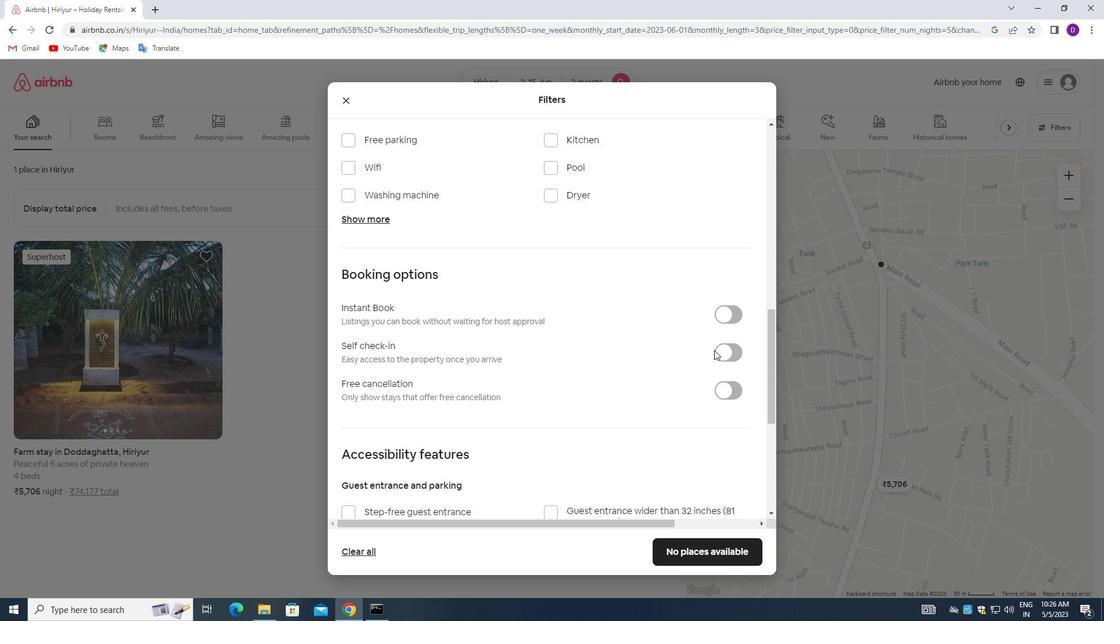 
Action: Mouse pressed left at (722, 350)
Screenshot: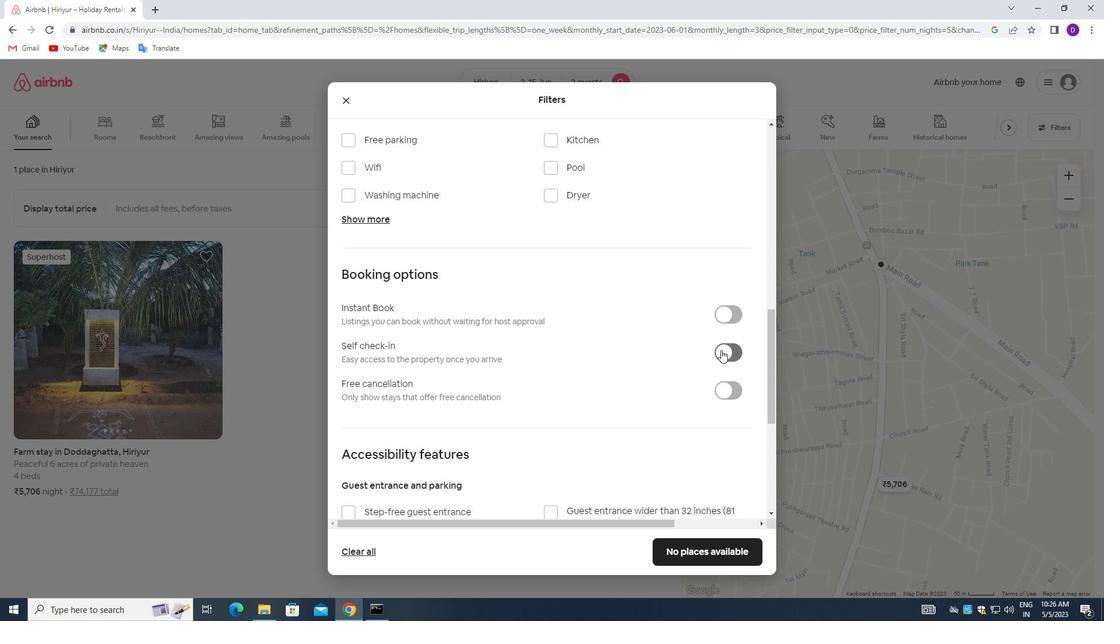 
Action: Mouse moved to (523, 396)
Screenshot: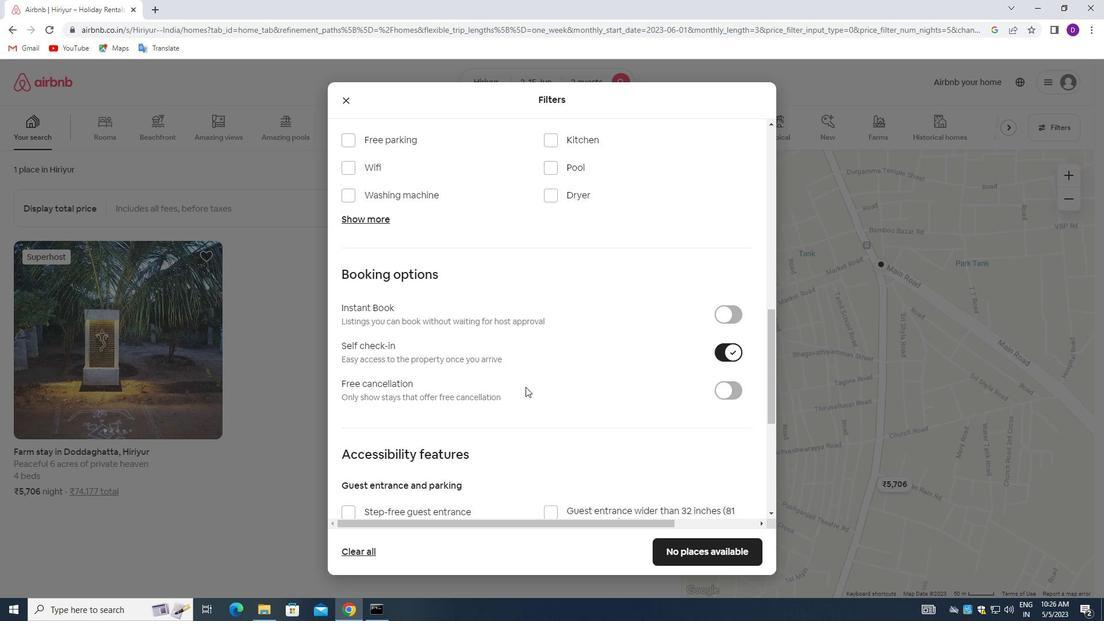 
Action: Mouse scrolled (523, 395) with delta (0, 0)
Screenshot: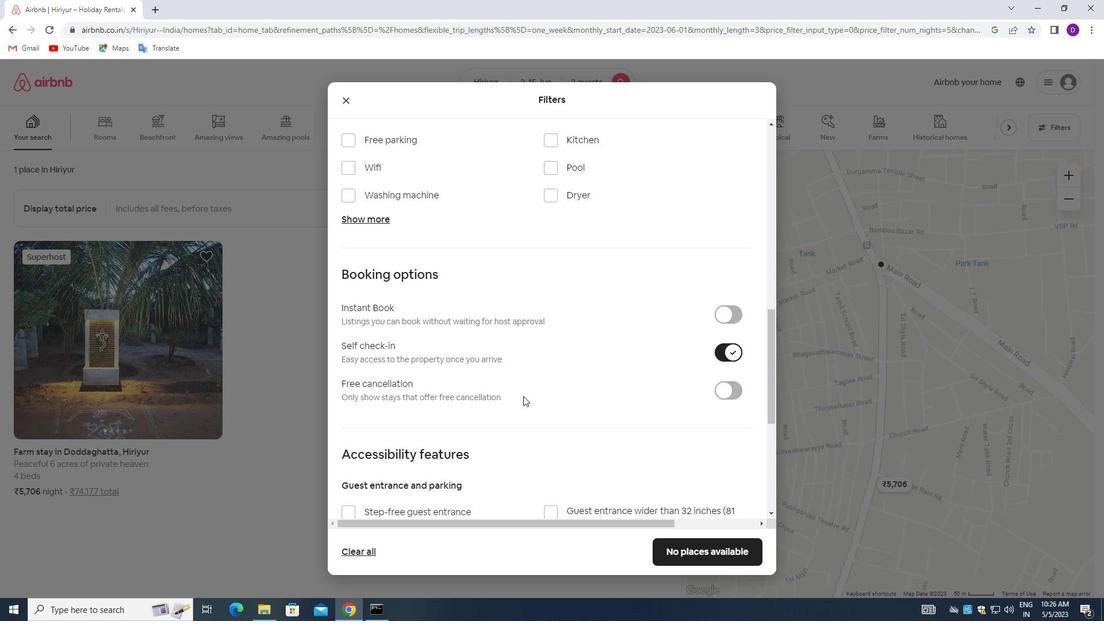 
Action: Mouse scrolled (523, 395) with delta (0, 0)
Screenshot: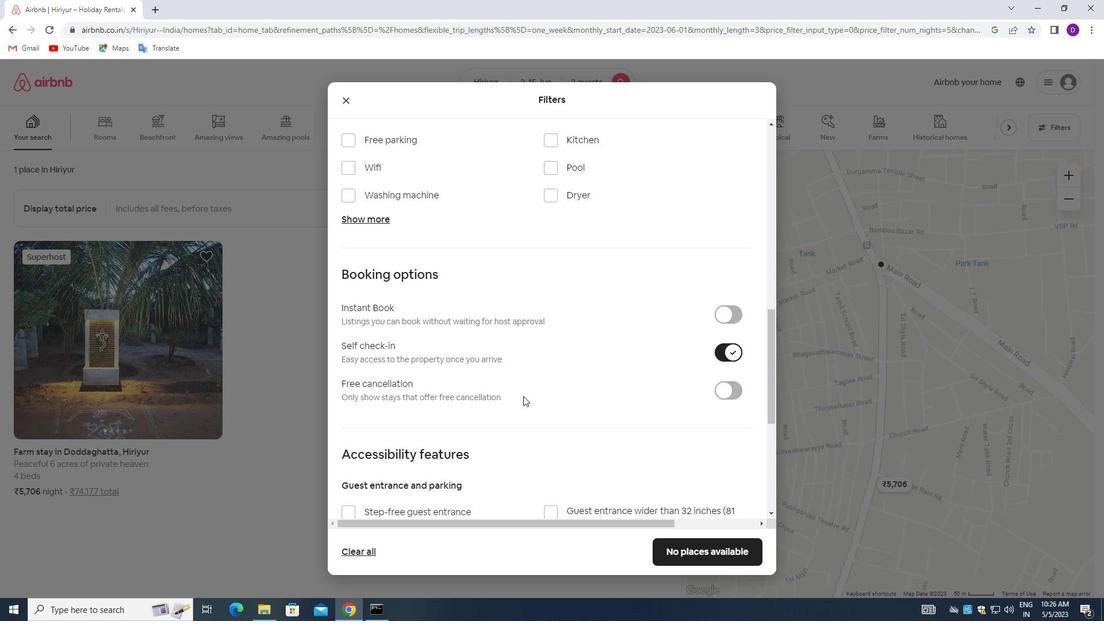 
Action: Mouse moved to (516, 389)
Screenshot: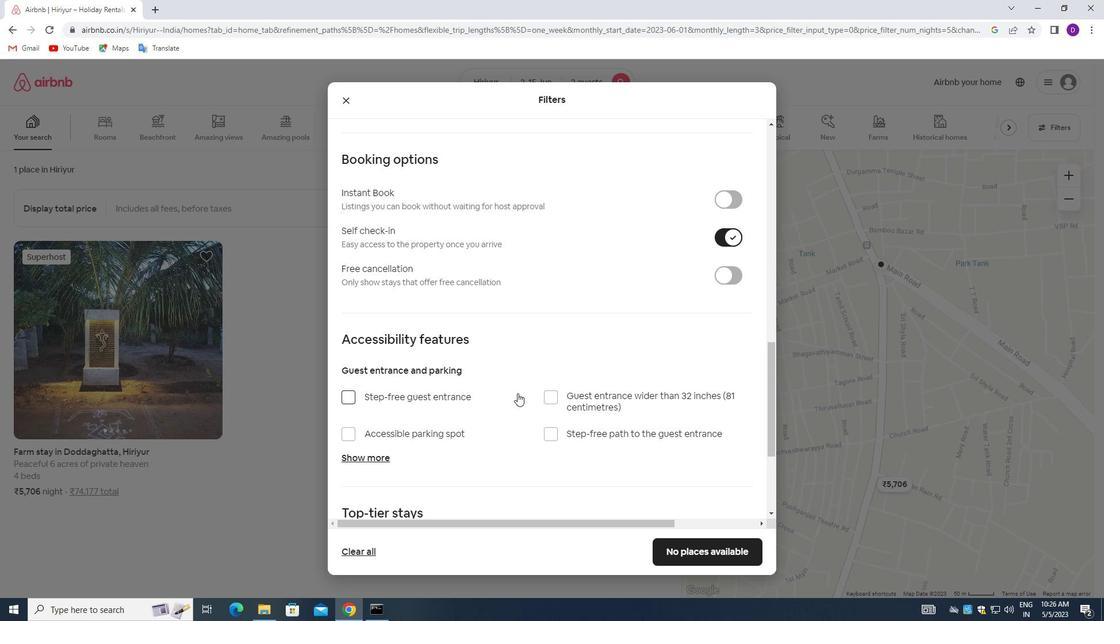 
Action: Mouse scrolled (516, 389) with delta (0, 0)
Screenshot: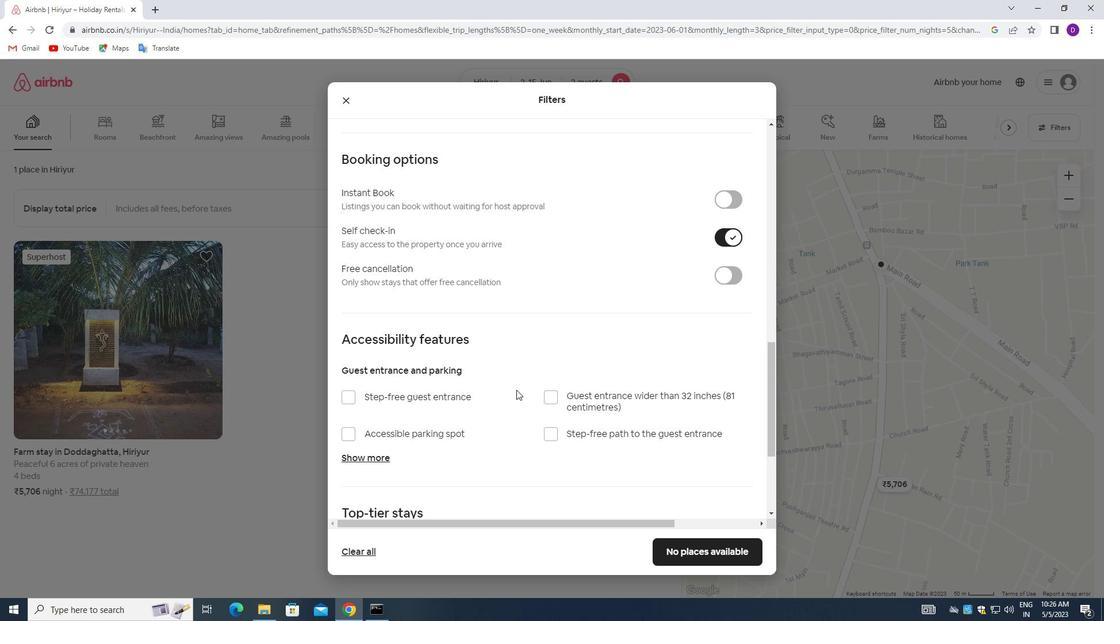 
Action: Mouse scrolled (516, 389) with delta (0, 0)
Screenshot: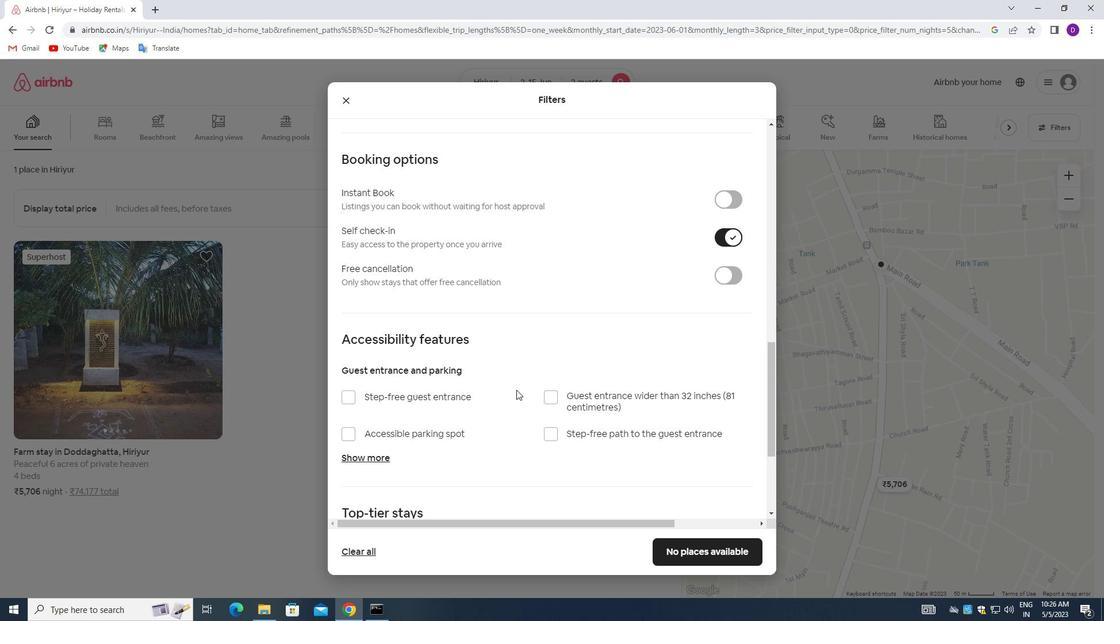 
Action: Mouse scrolled (516, 389) with delta (0, 0)
Screenshot: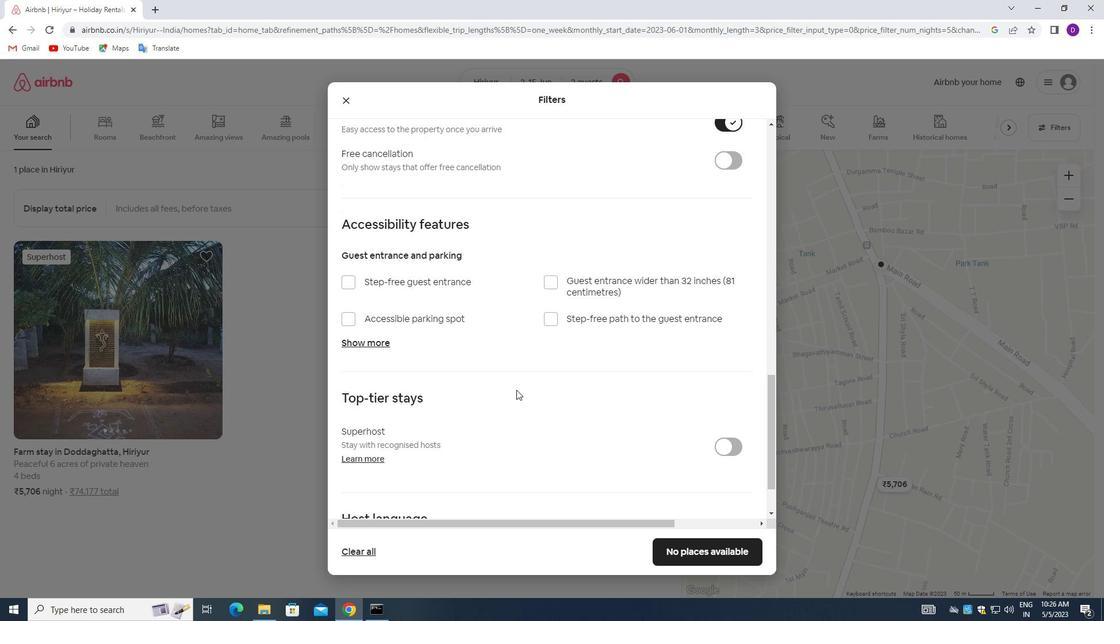 
Action: Mouse scrolled (516, 389) with delta (0, 0)
Screenshot: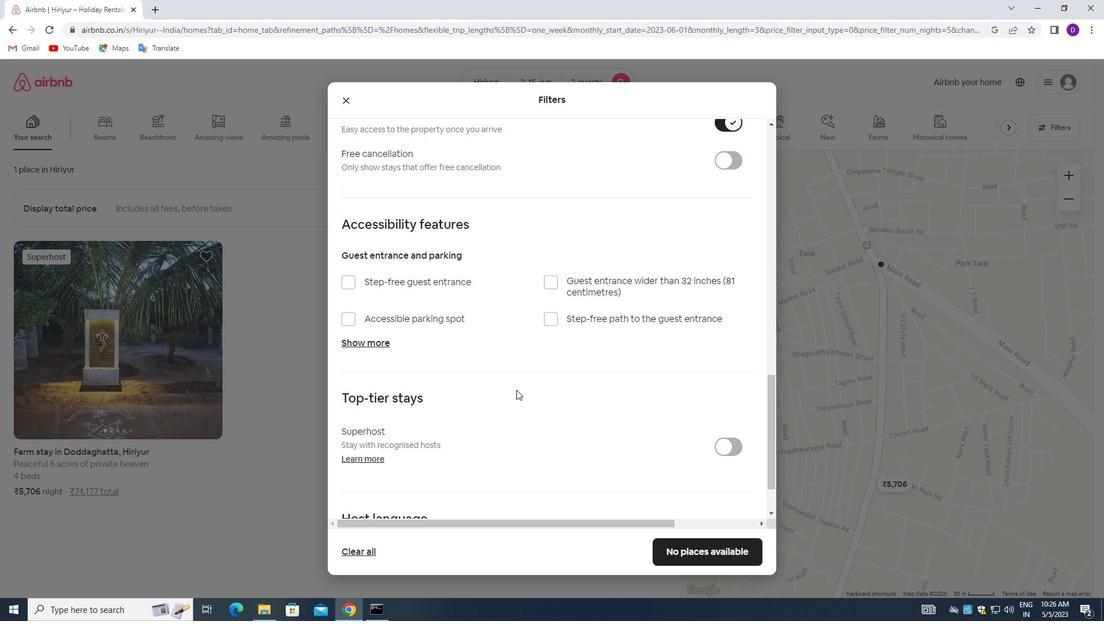 
Action: Mouse scrolled (516, 389) with delta (0, 0)
Screenshot: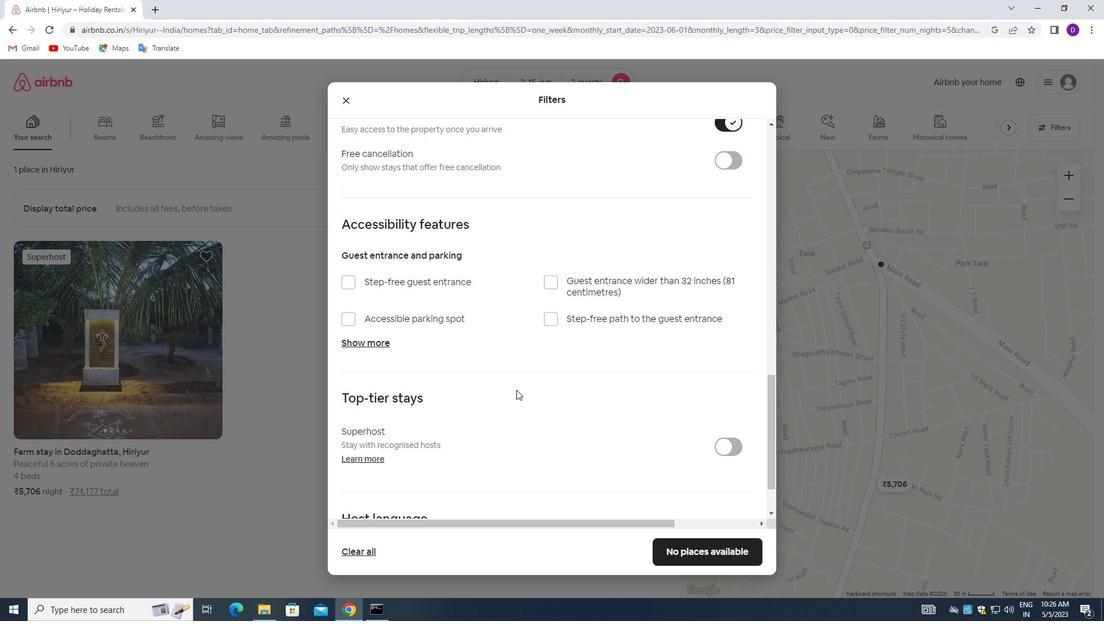 
Action: Mouse scrolled (516, 389) with delta (0, 0)
Screenshot: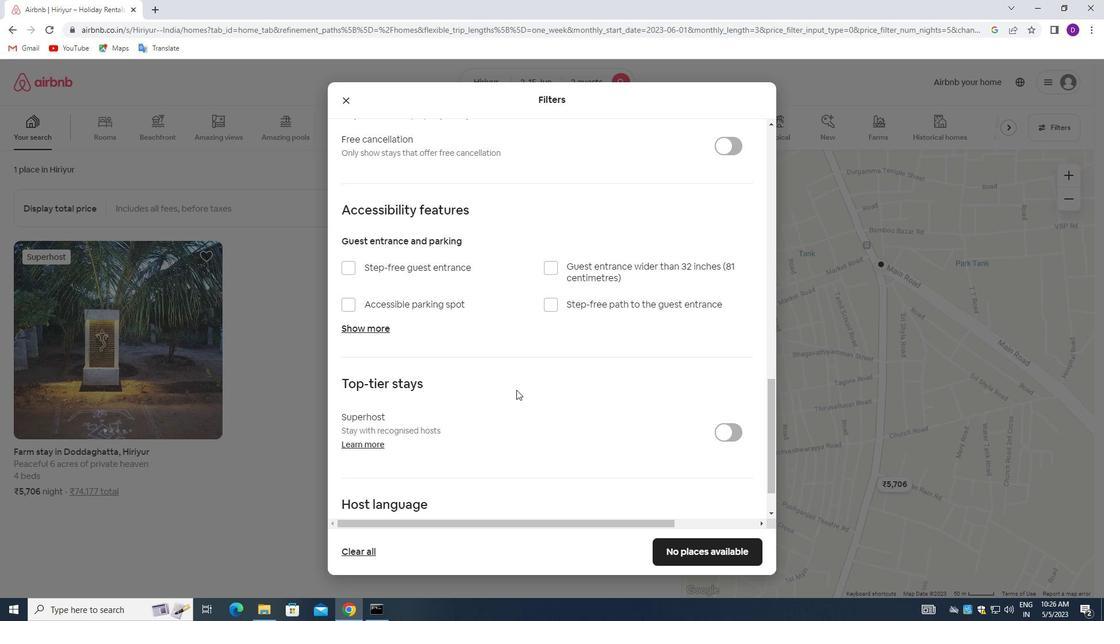 
Action: Mouse moved to (516, 402)
Screenshot: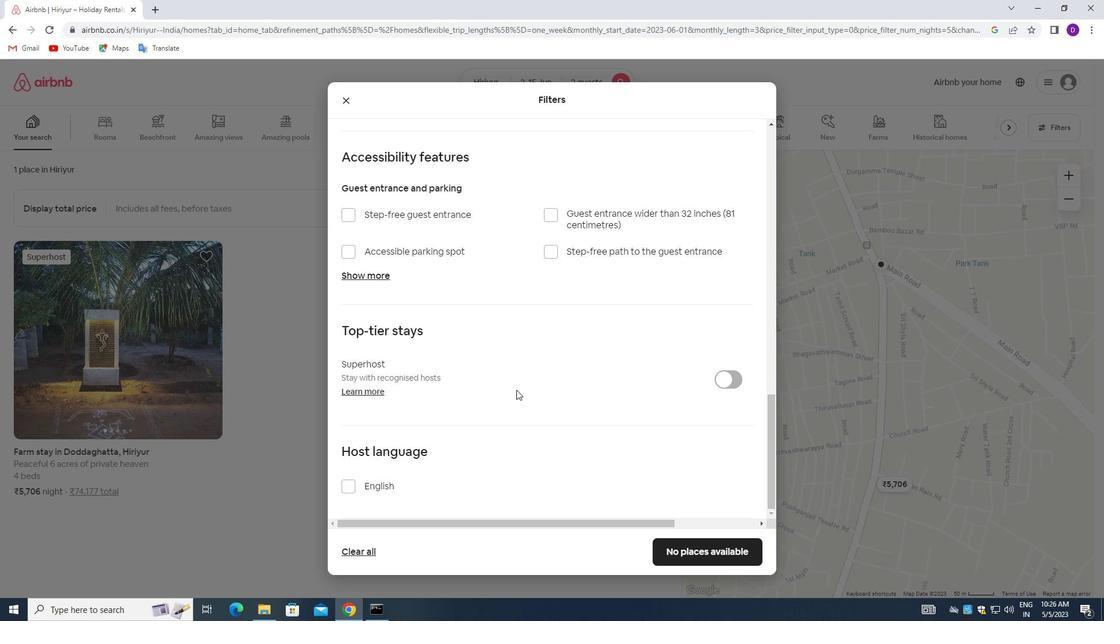 
Action: Mouse scrolled (516, 402) with delta (0, 0)
Screenshot: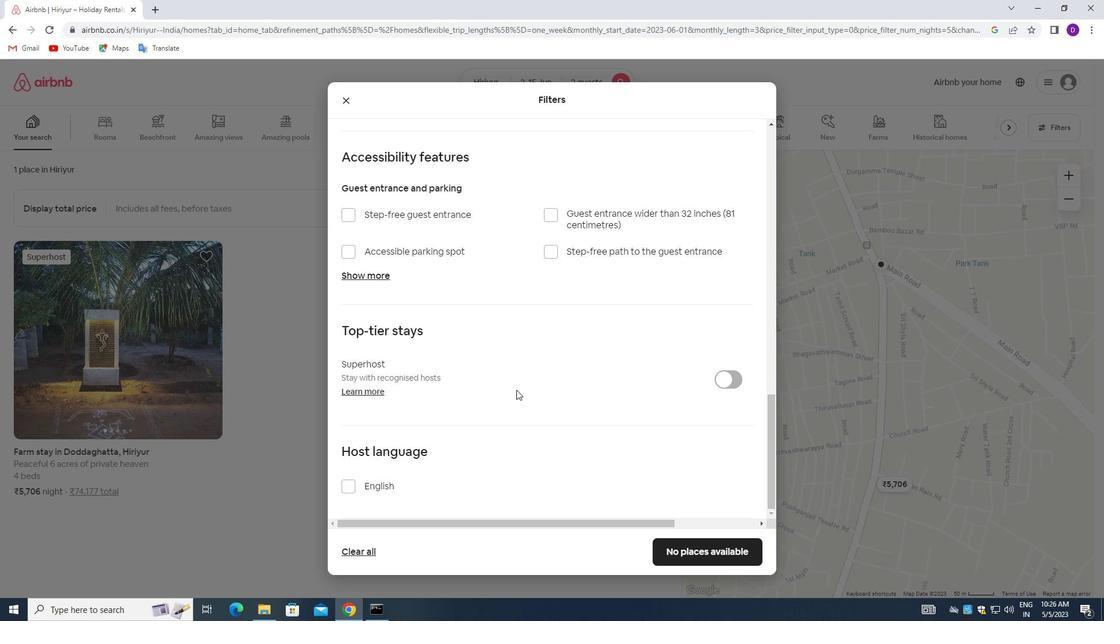 
Action: Mouse moved to (342, 486)
Screenshot: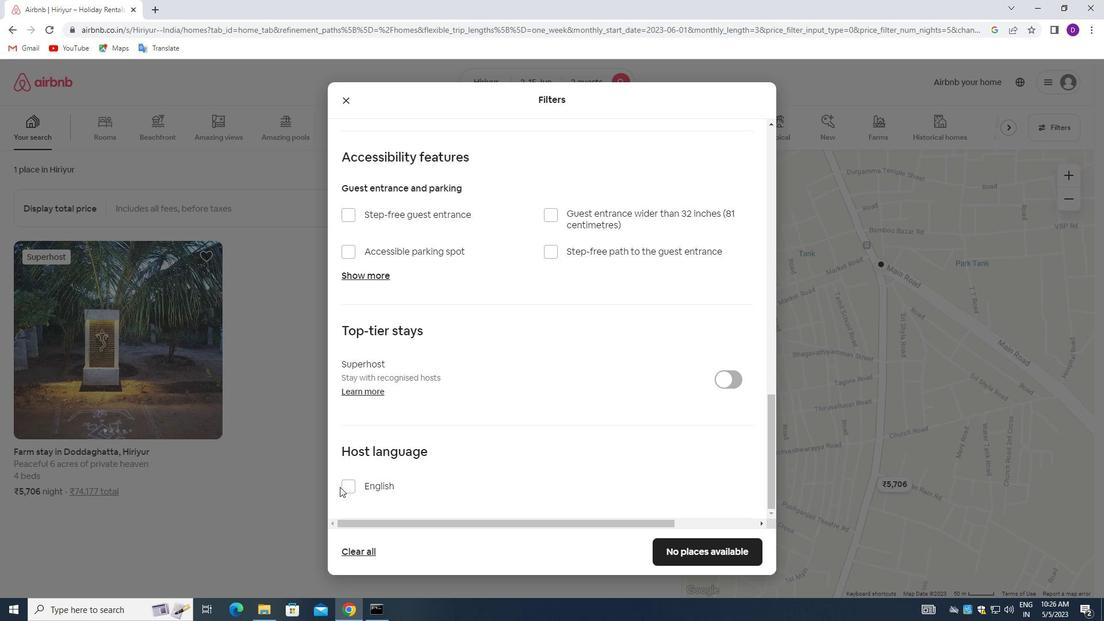 
Action: Mouse pressed left at (342, 486)
Screenshot: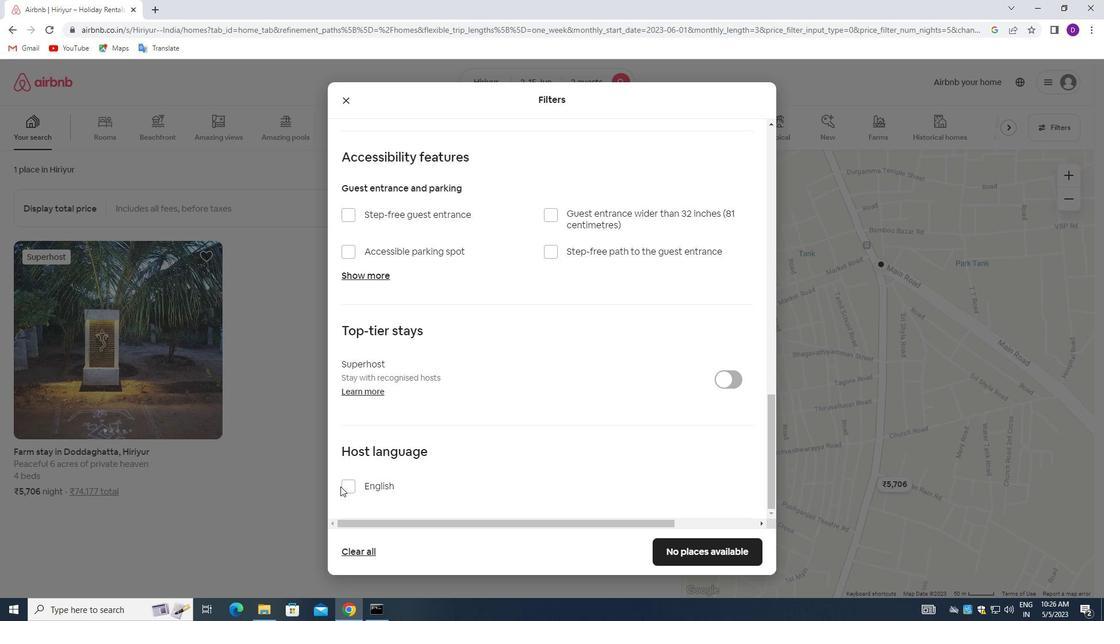 
Action: Mouse moved to (659, 548)
Screenshot: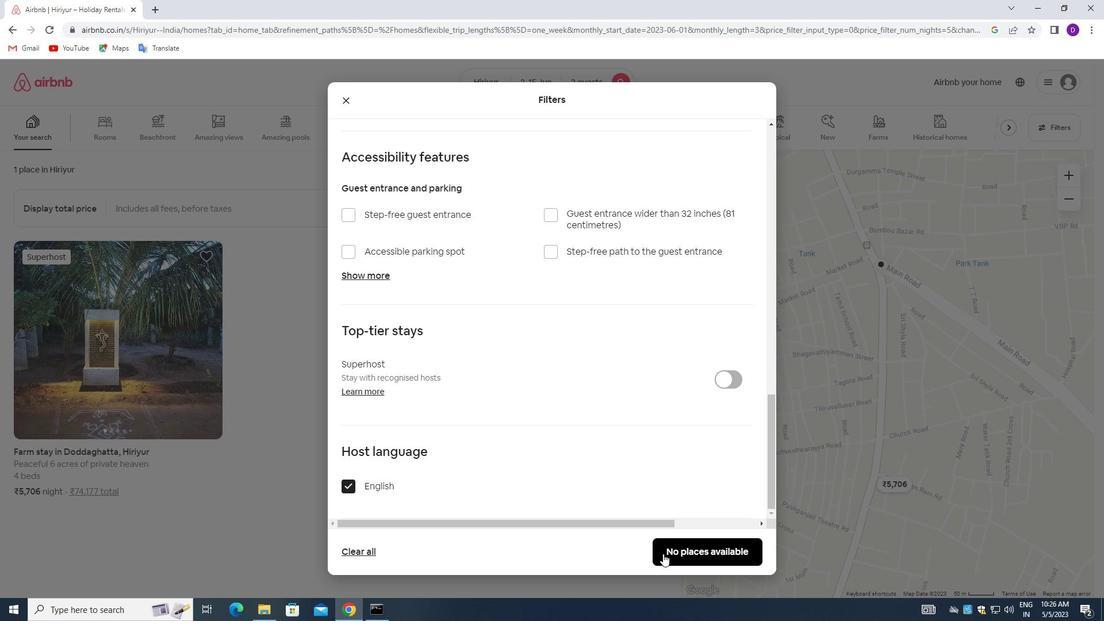 
Action: Mouse pressed left at (659, 548)
Screenshot: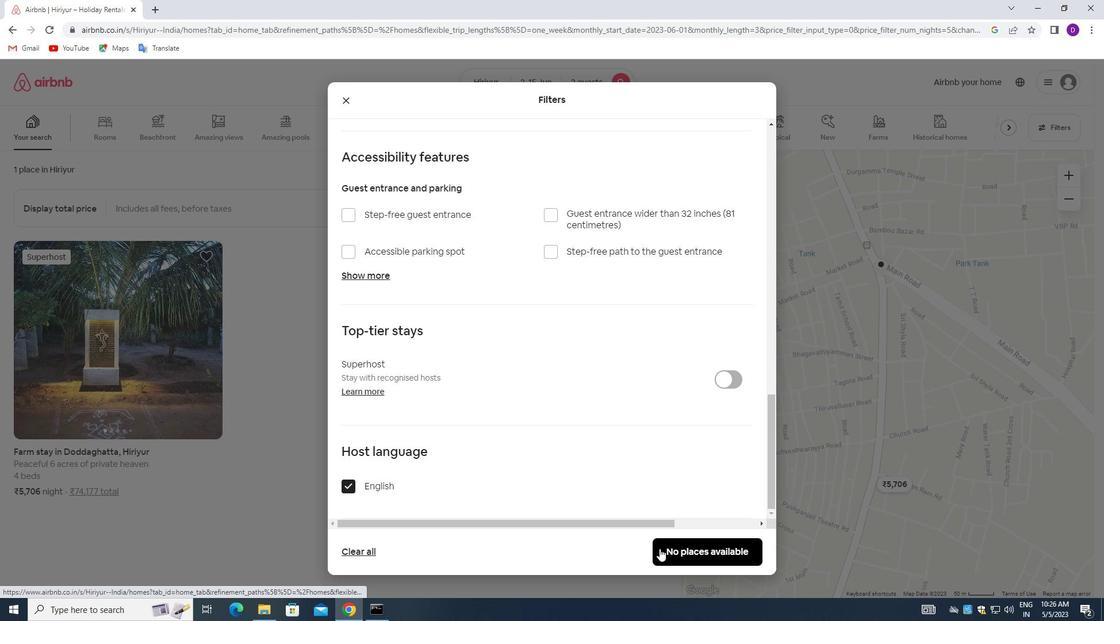 
Action: Mouse moved to (616, 434)
Screenshot: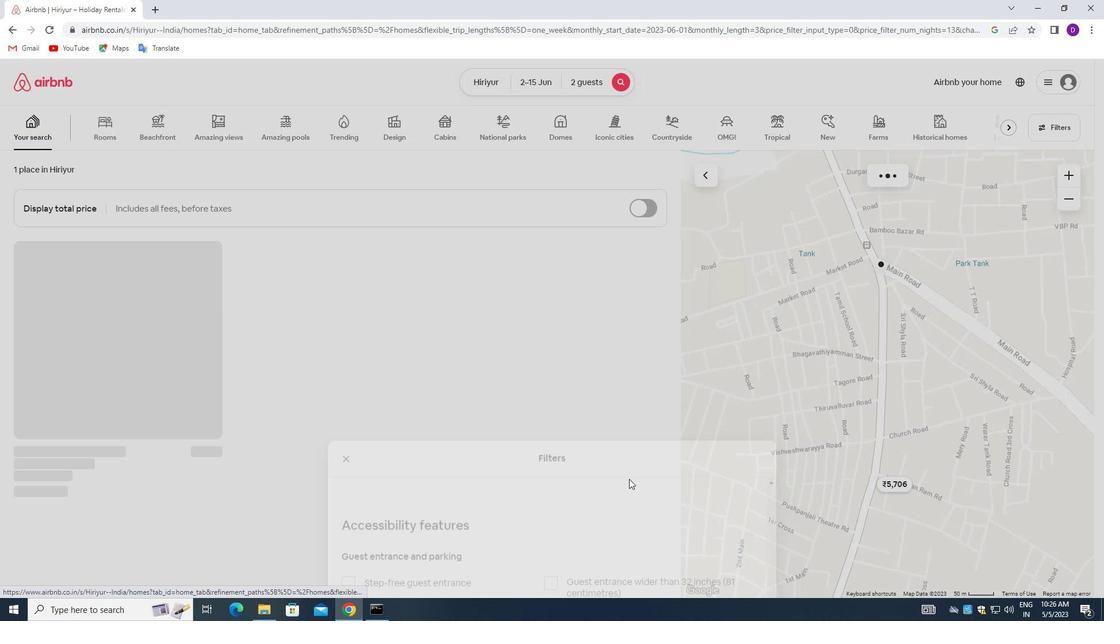 
